 Task: Create a due date automation trigger when advanced on, 2 hours after a card is due add fields without custom field "Resume" set to a number lower or equal to 1 and lower or equal to 10.
Action: Mouse moved to (1045, 319)
Screenshot: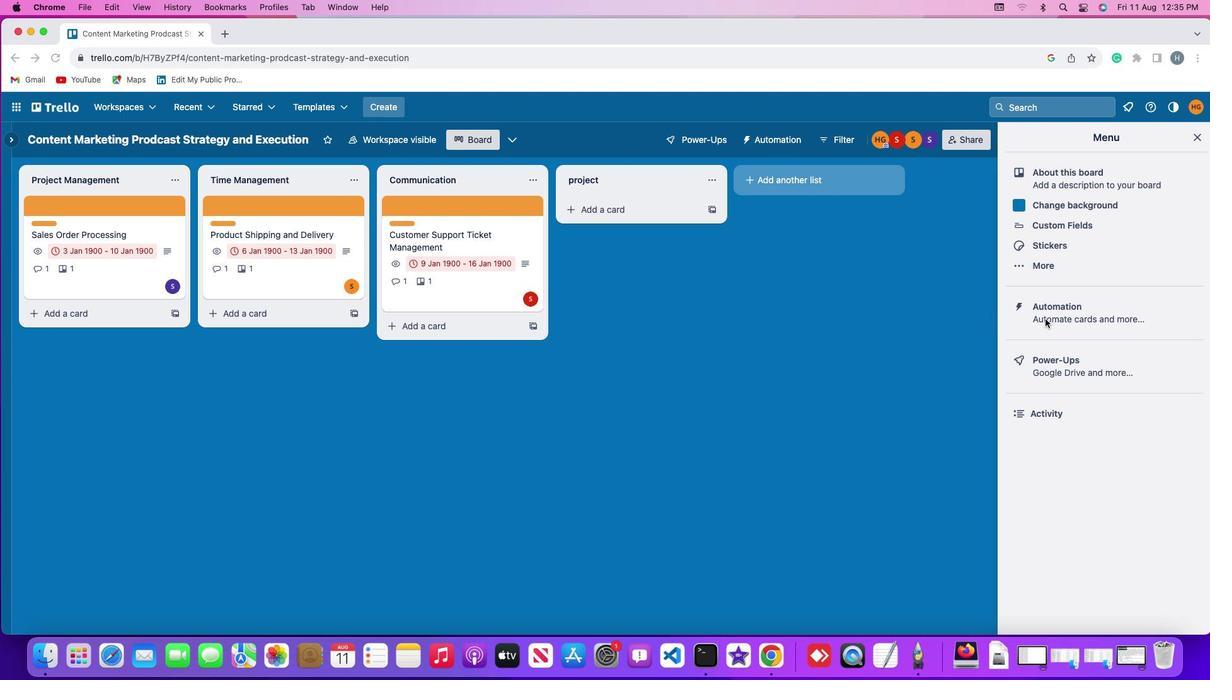 
Action: Mouse pressed left at (1045, 319)
Screenshot: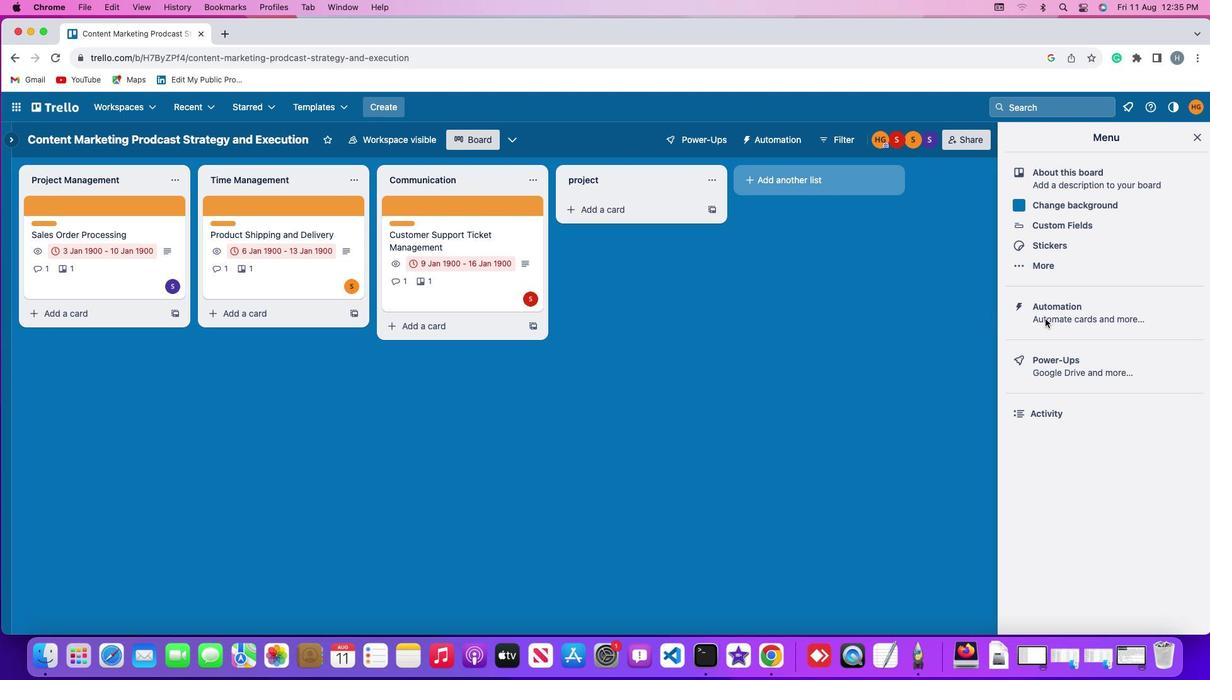 
Action: Mouse pressed left at (1045, 319)
Screenshot: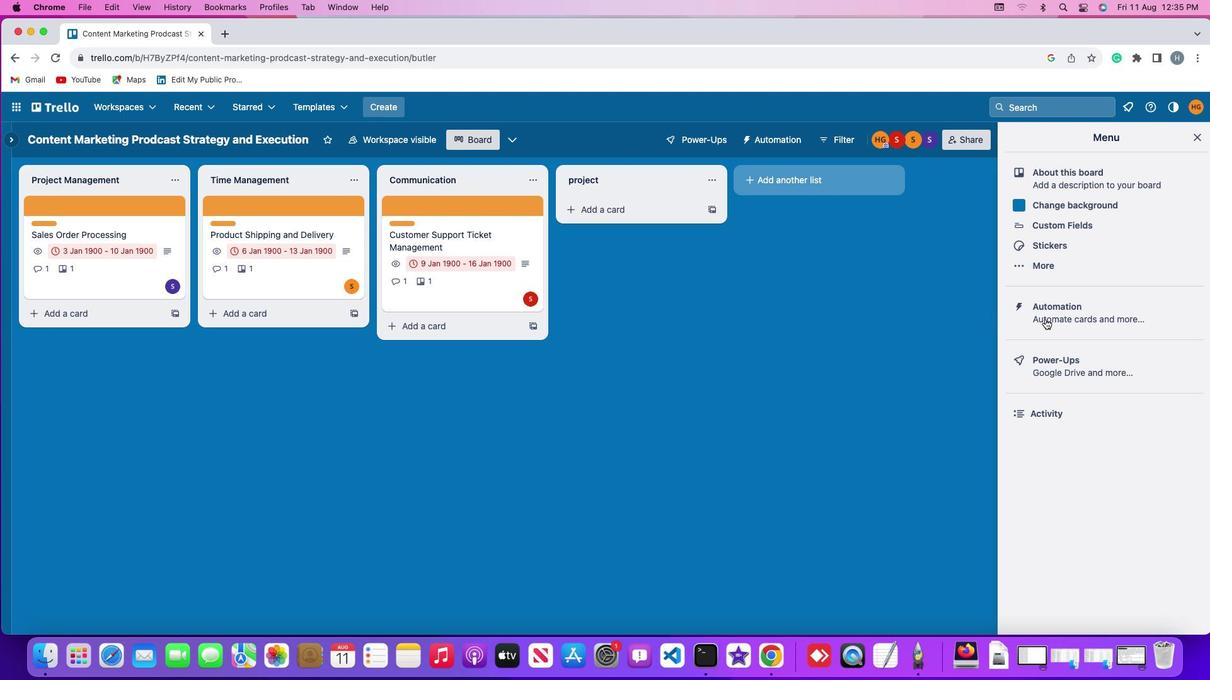 
Action: Mouse moved to (83, 300)
Screenshot: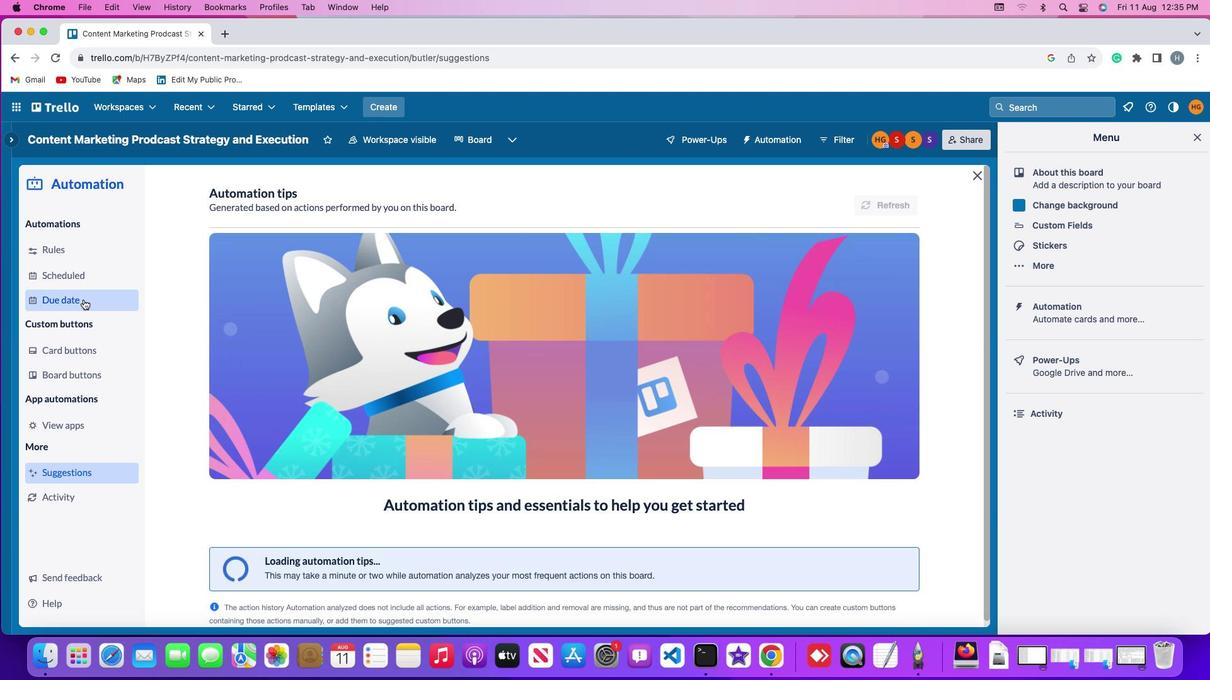 
Action: Mouse pressed left at (83, 300)
Screenshot: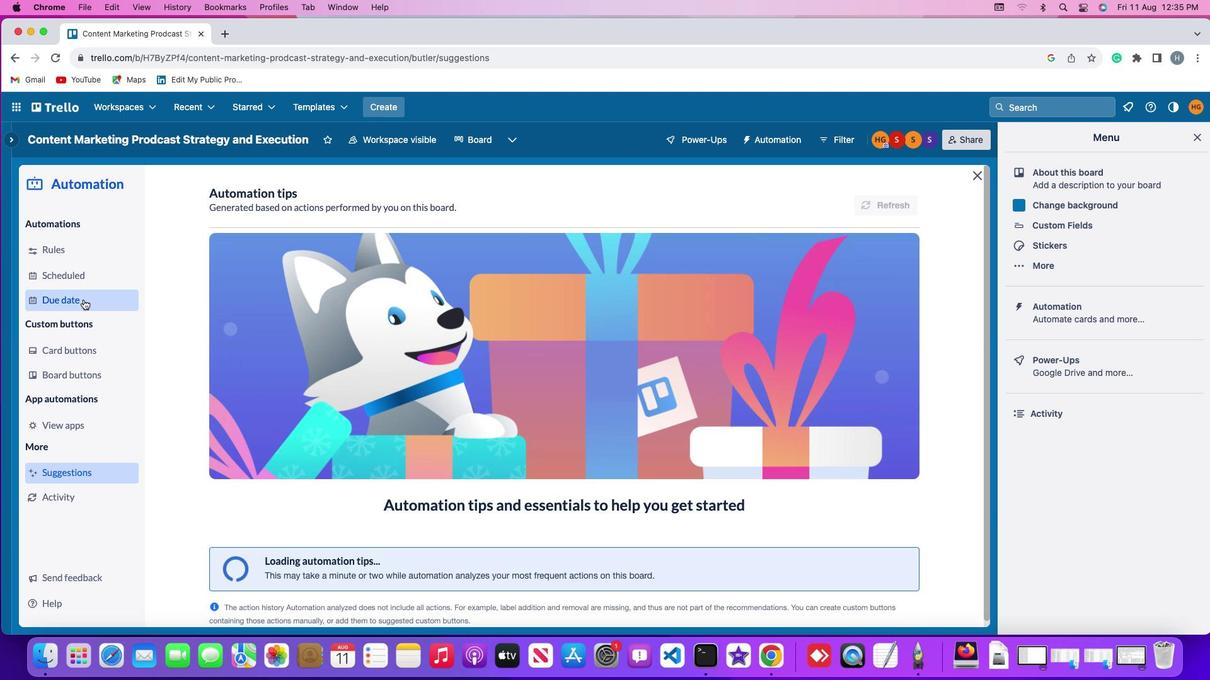 
Action: Mouse moved to (862, 198)
Screenshot: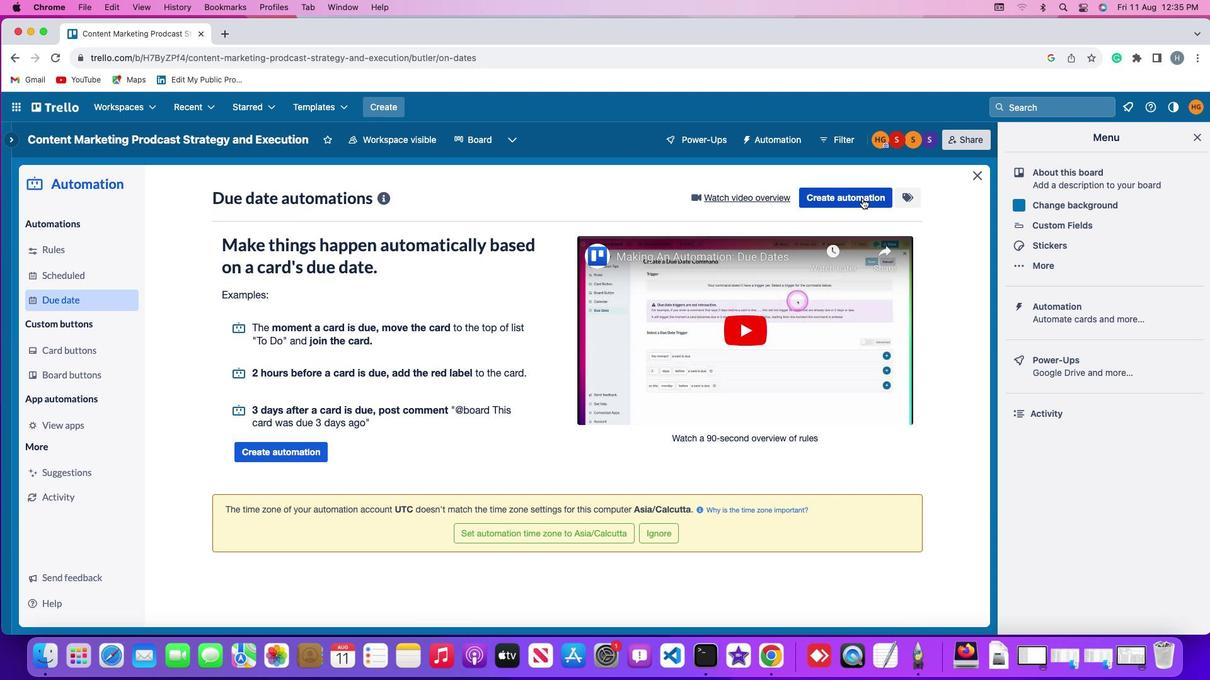 
Action: Mouse pressed left at (862, 198)
Screenshot: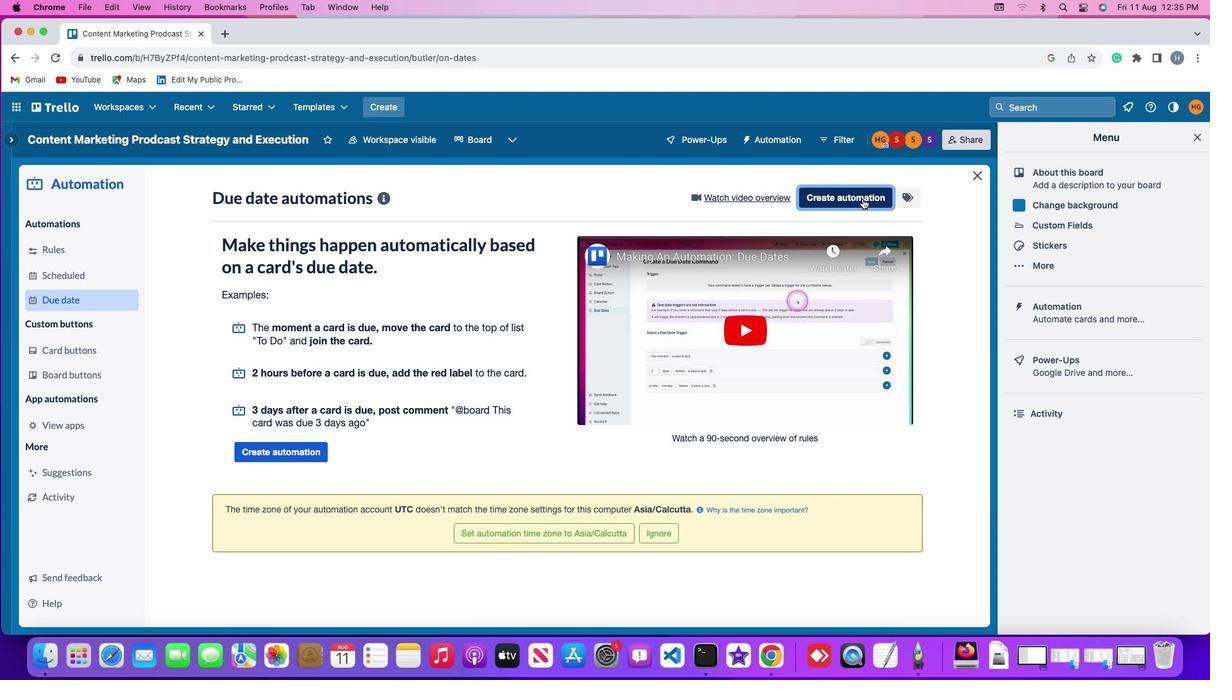 
Action: Mouse moved to (254, 318)
Screenshot: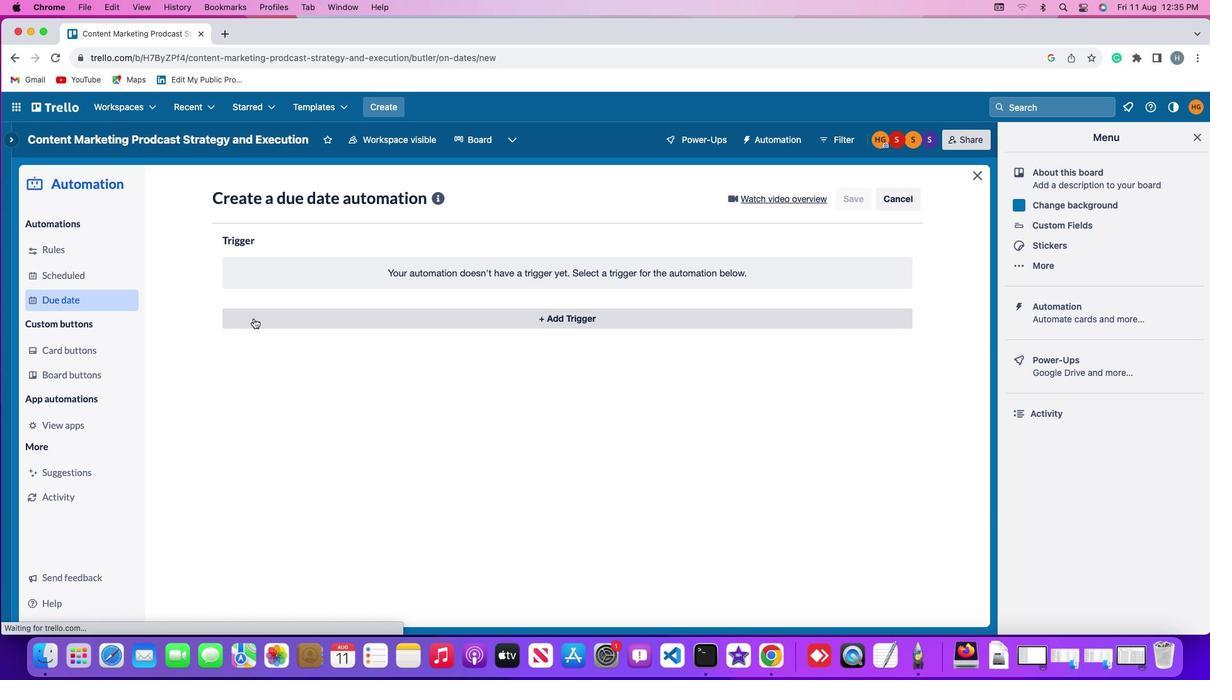
Action: Mouse pressed left at (254, 318)
Screenshot: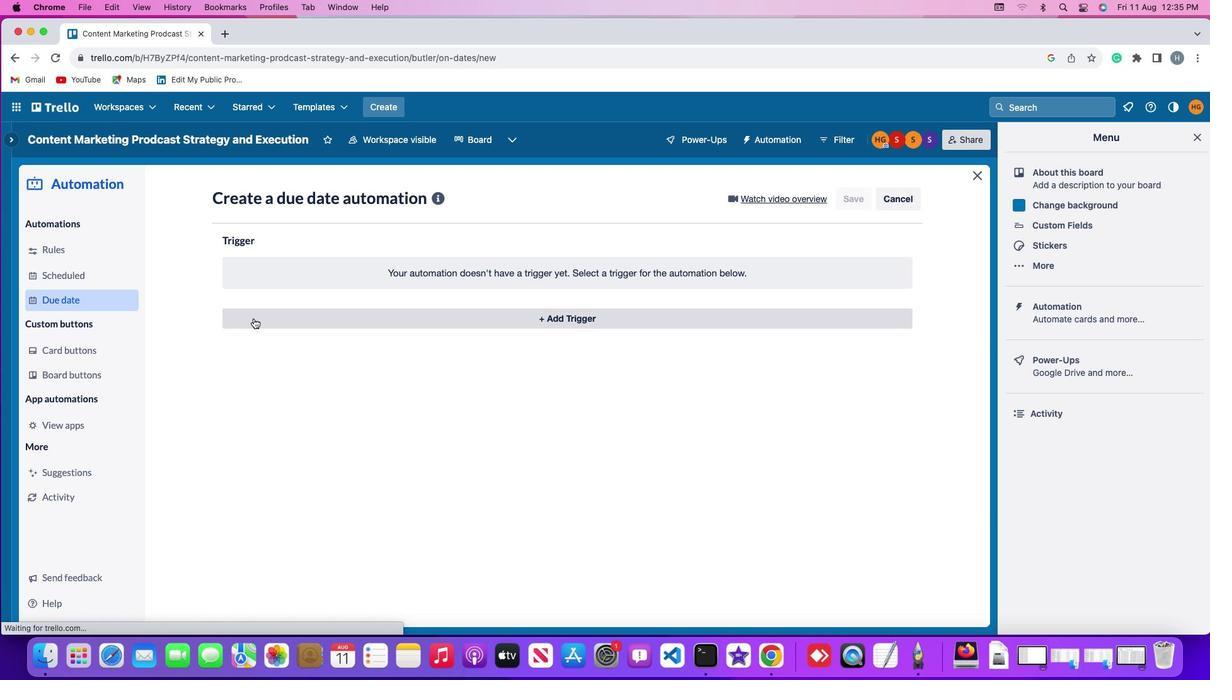 
Action: Mouse moved to (249, 512)
Screenshot: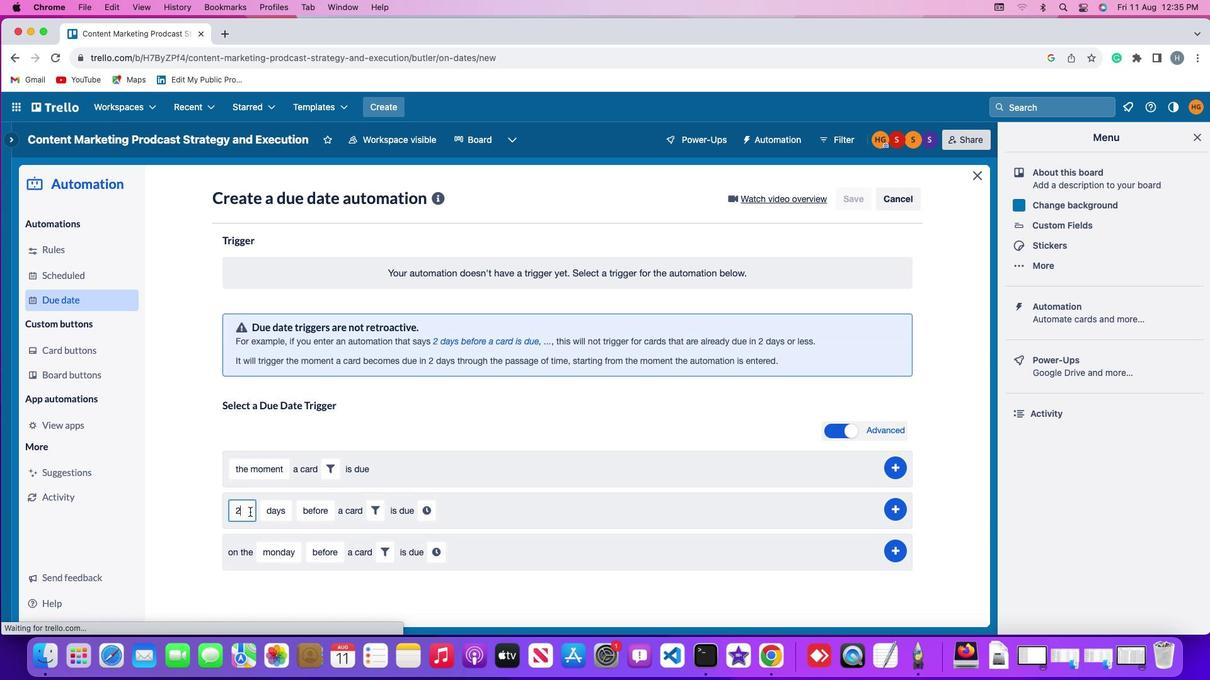 
Action: Mouse pressed left at (249, 512)
Screenshot: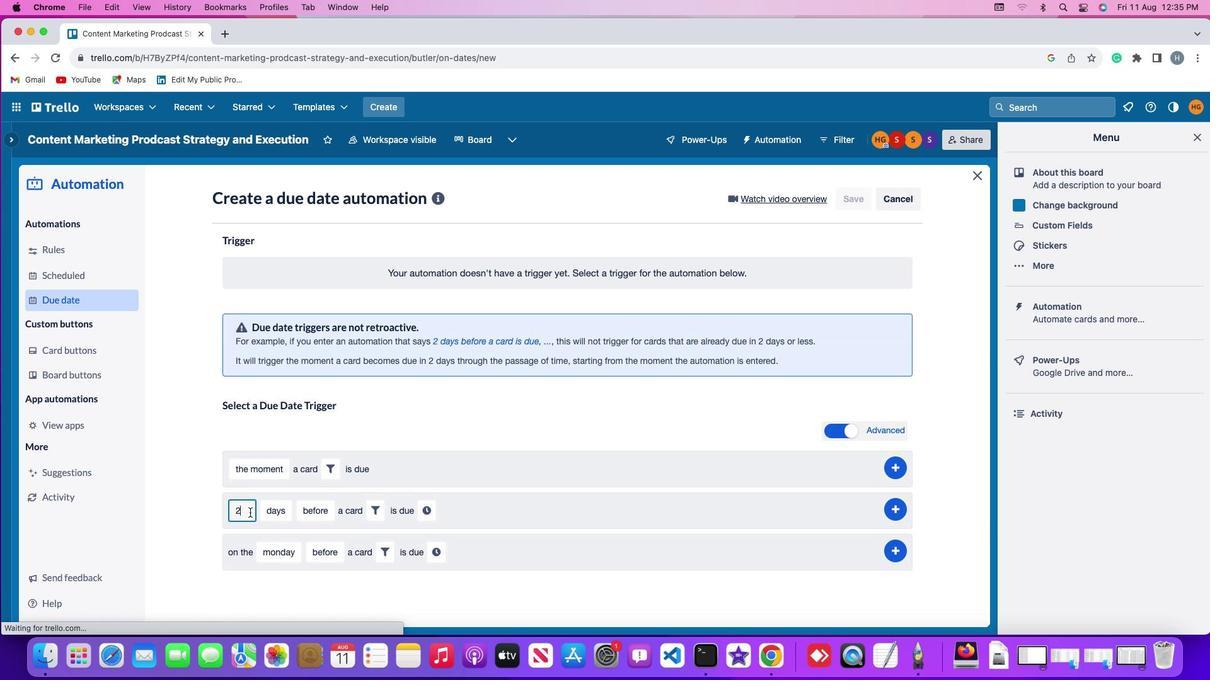 
Action: Mouse moved to (252, 511)
Screenshot: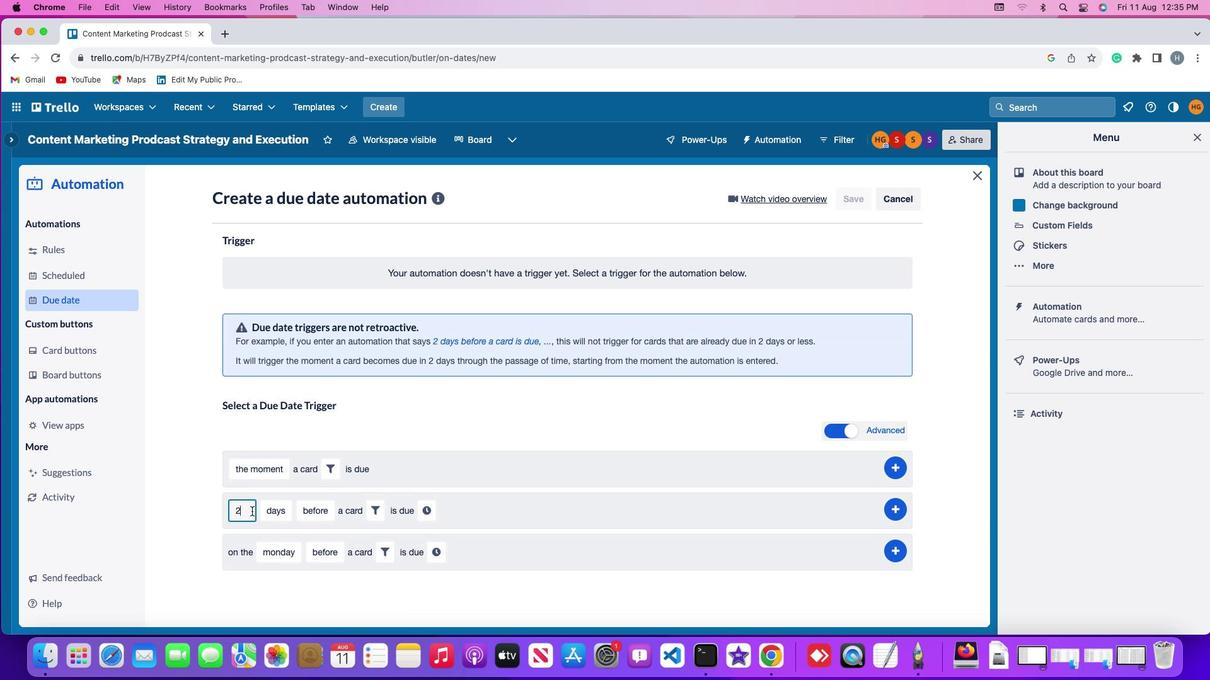 
Action: Key pressed Key.backspace'2'
Screenshot: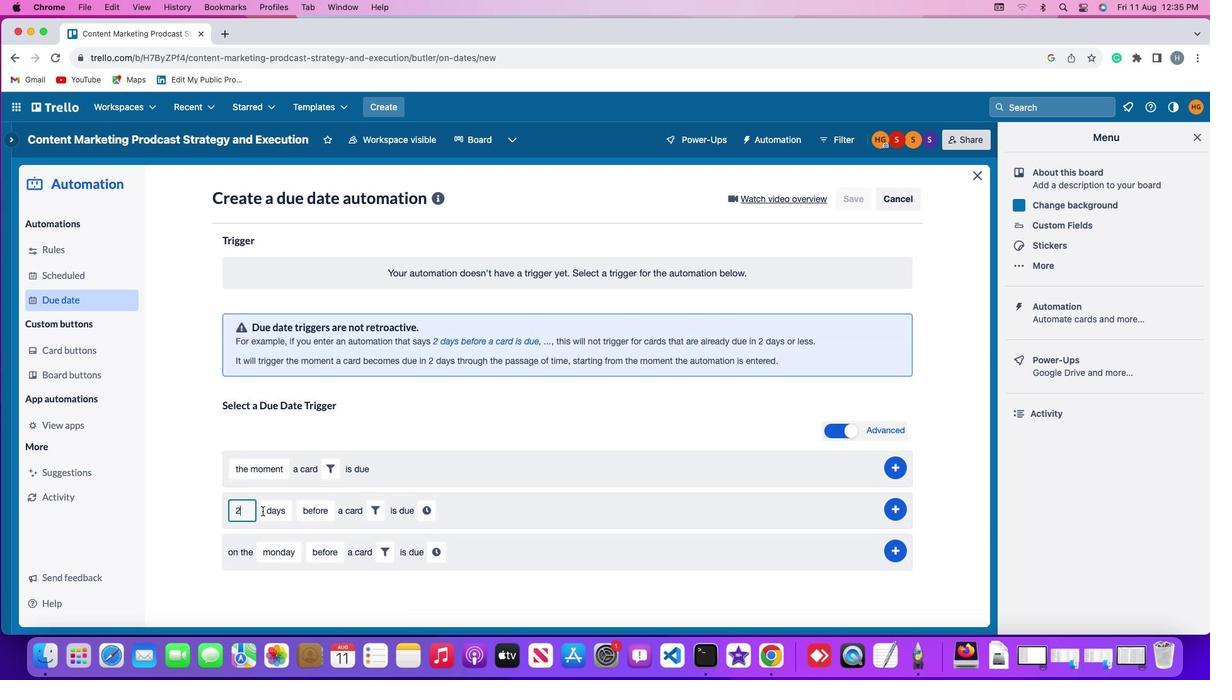 
Action: Mouse moved to (282, 511)
Screenshot: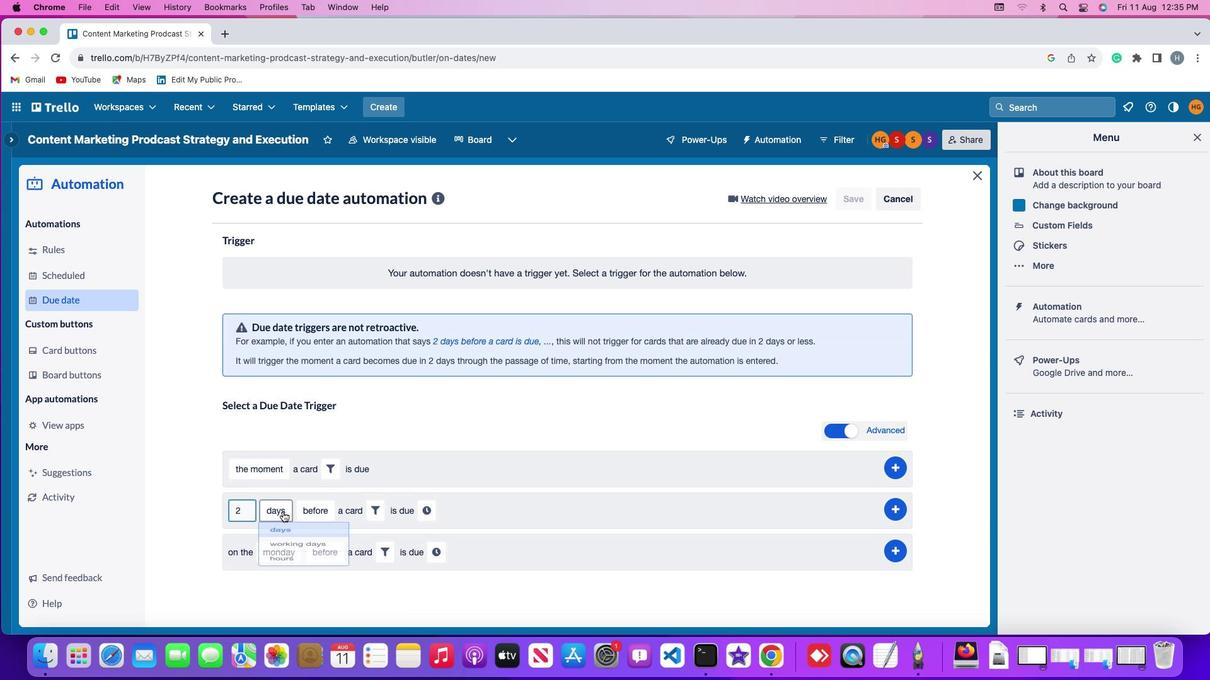 
Action: Mouse pressed left at (282, 511)
Screenshot: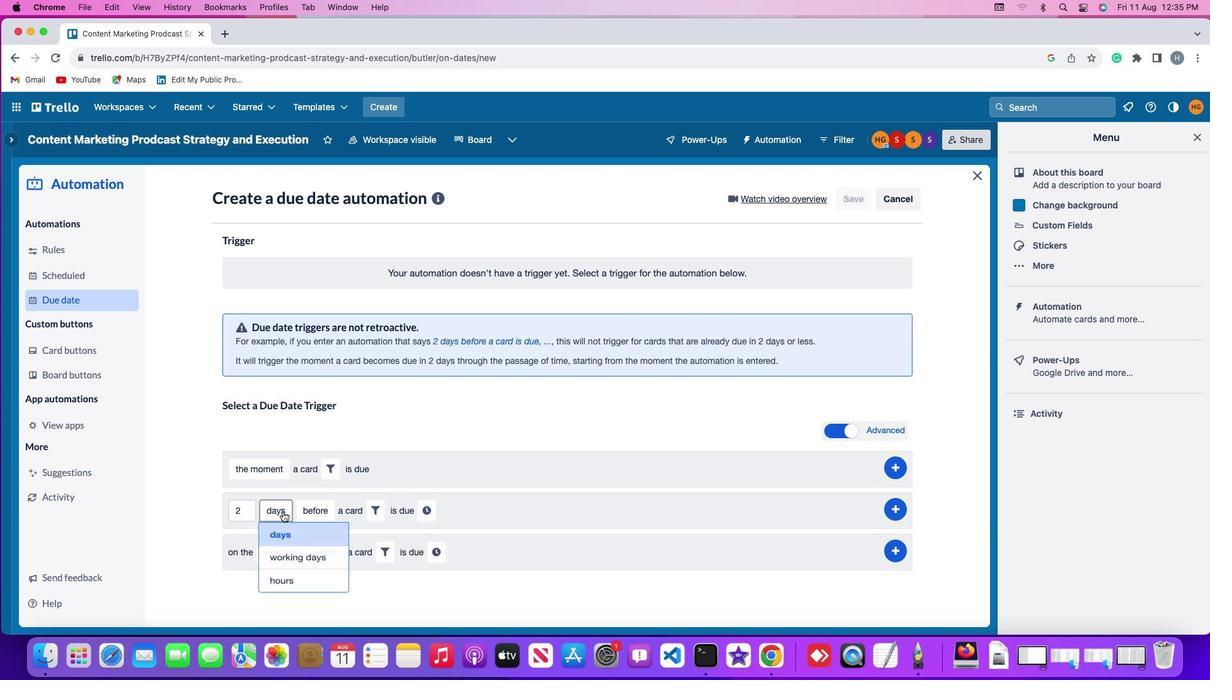 
Action: Mouse moved to (280, 589)
Screenshot: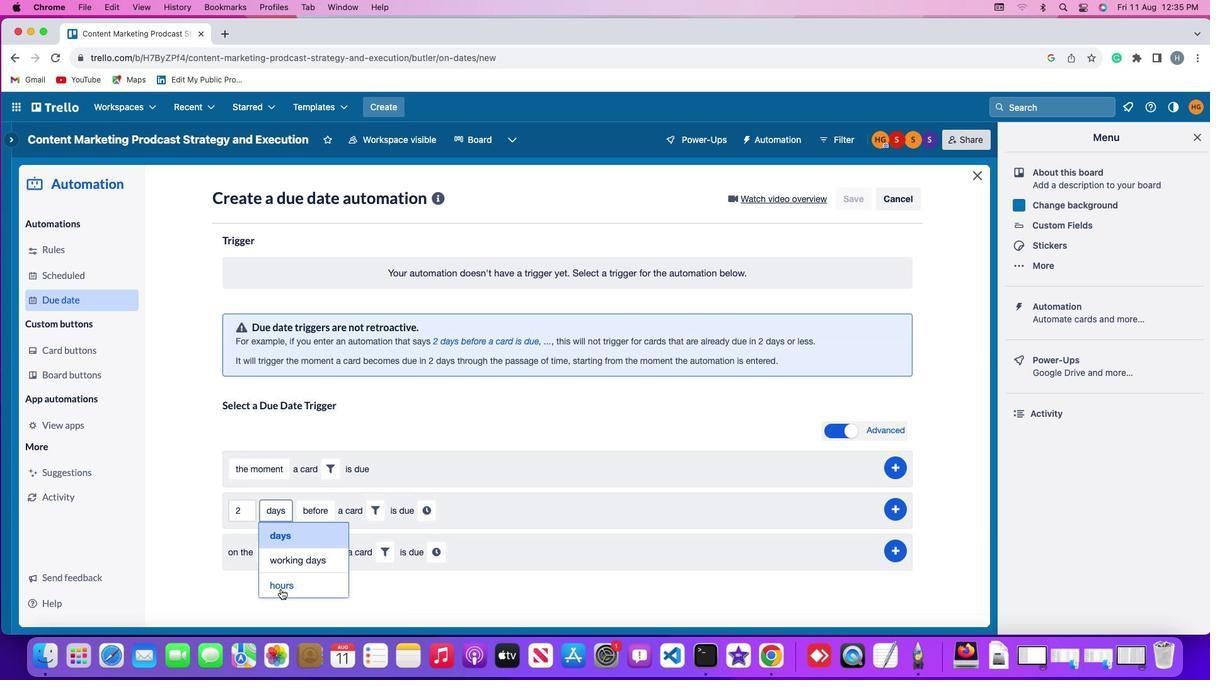 
Action: Mouse pressed left at (280, 589)
Screenshot: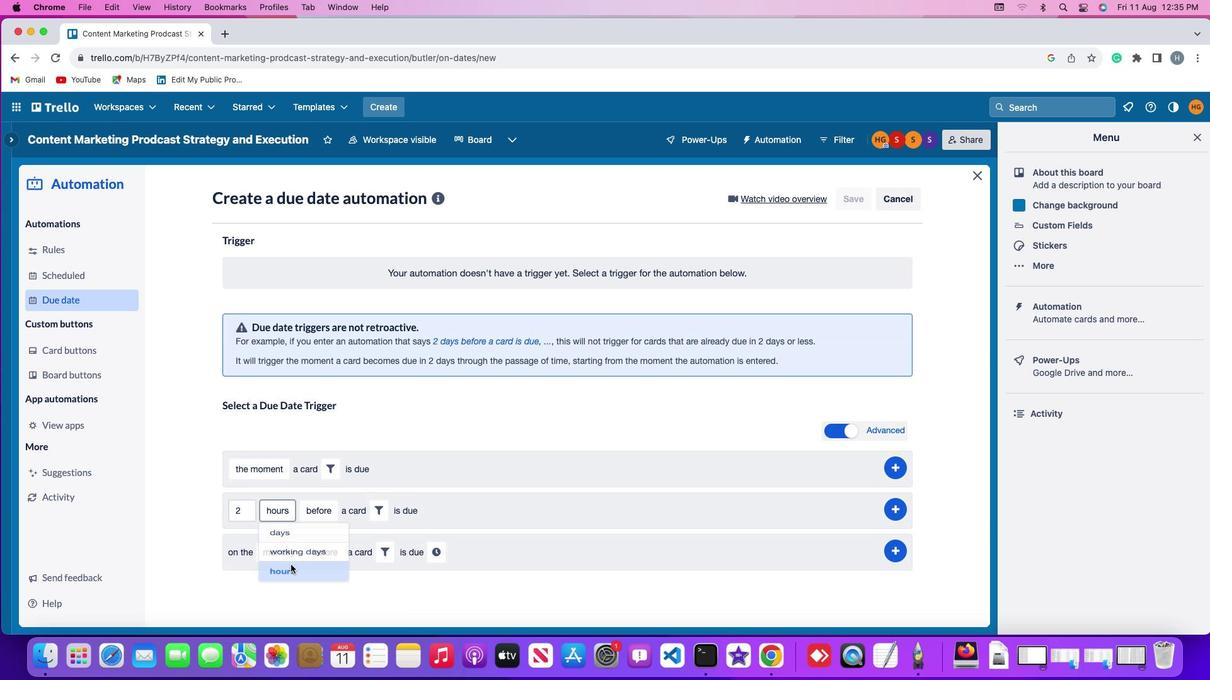 
Action: Mouse moved to (327, 502)
Screenshot: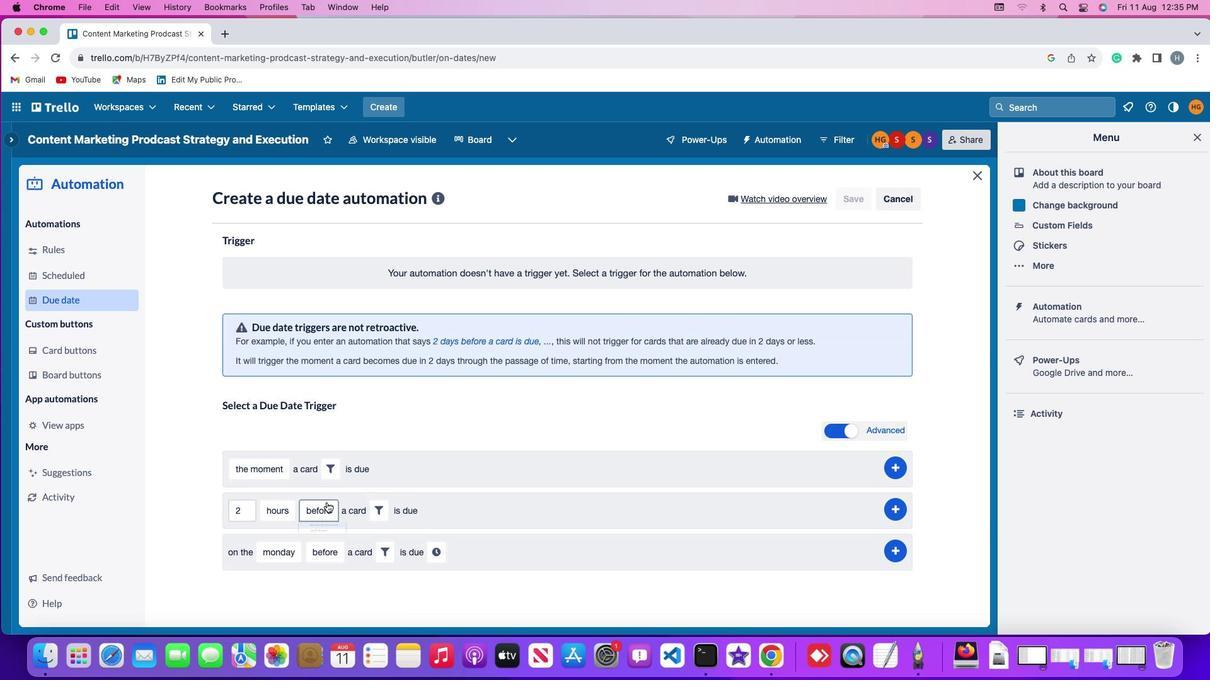
Action: Mouse pressed left at (327, 502)
Screenshot: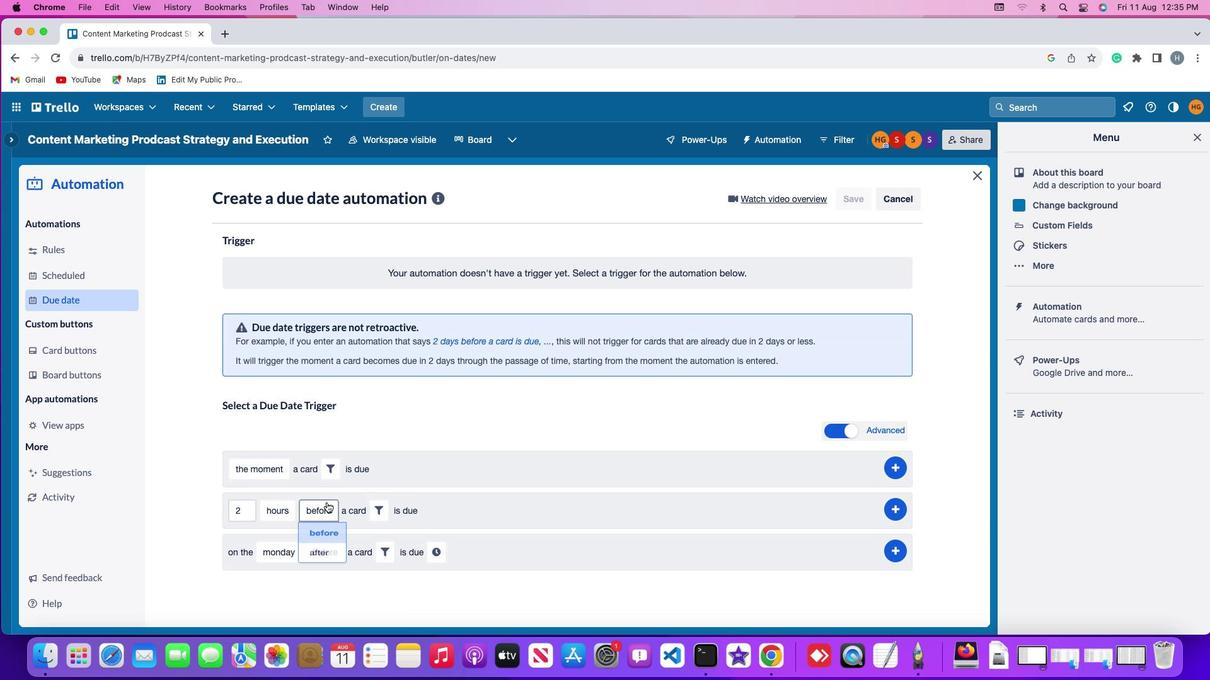 
Action: Mouse moved to (323, 567)
Screenshot: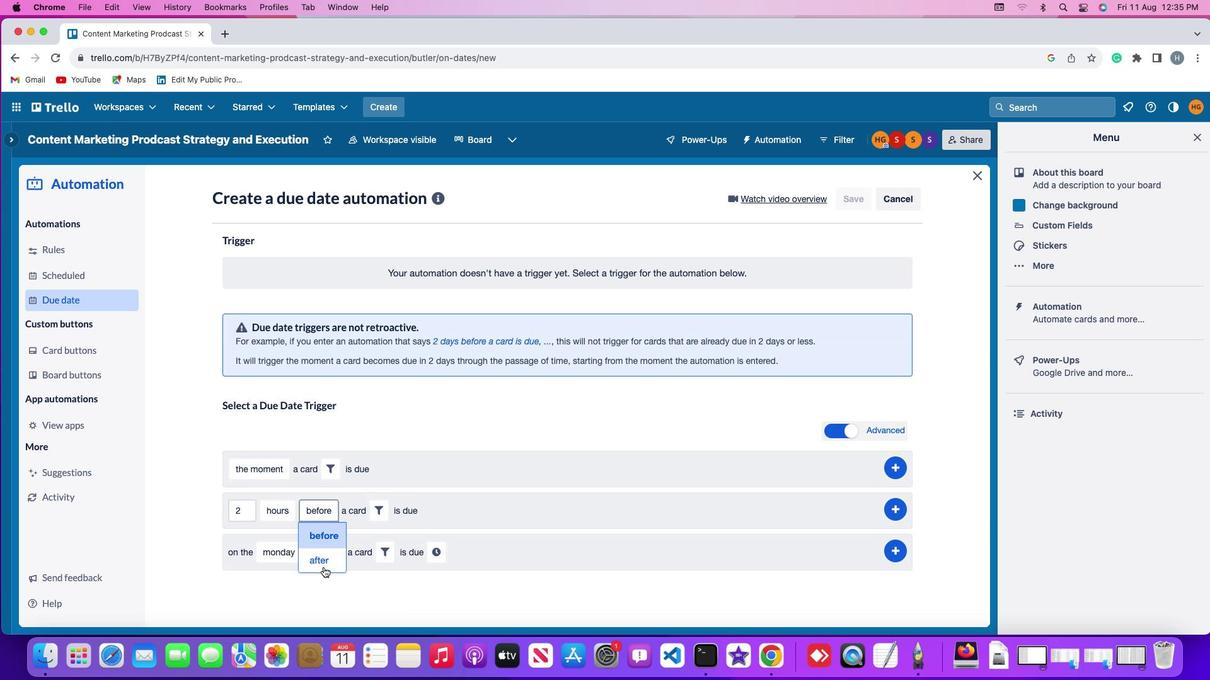 
Action: Mouse pressed left at (323, 567)
Screenshot: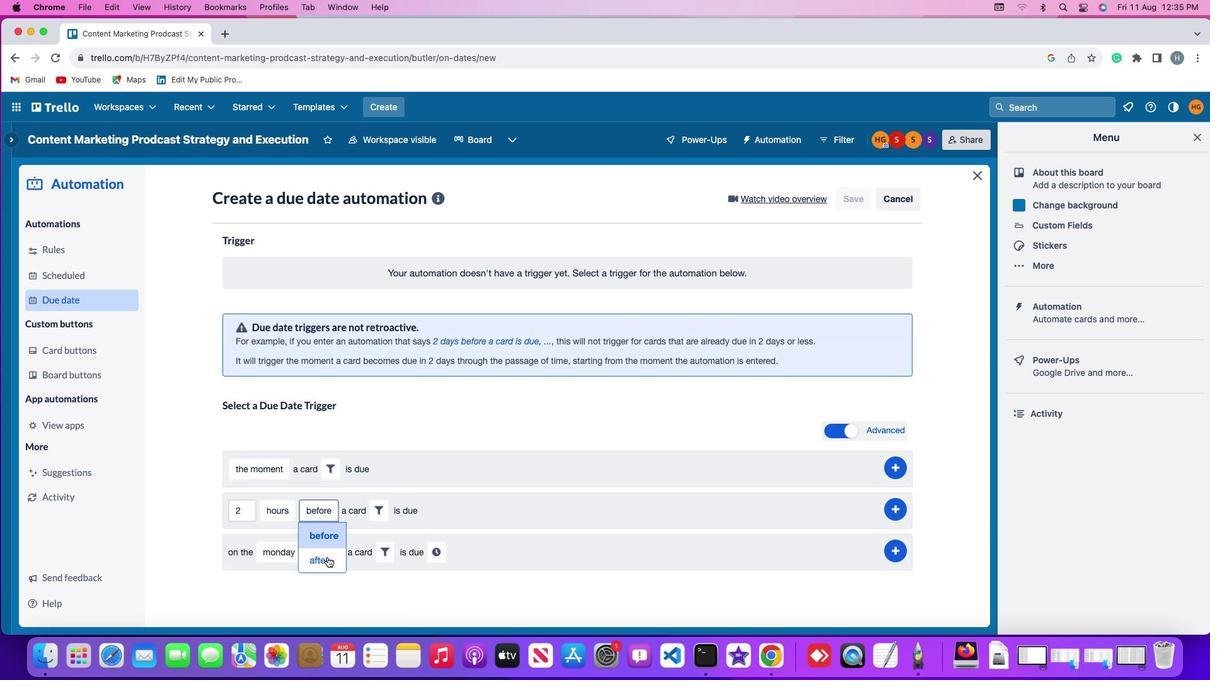 
Action: Mouse moved to (376, 510)
Screenshot: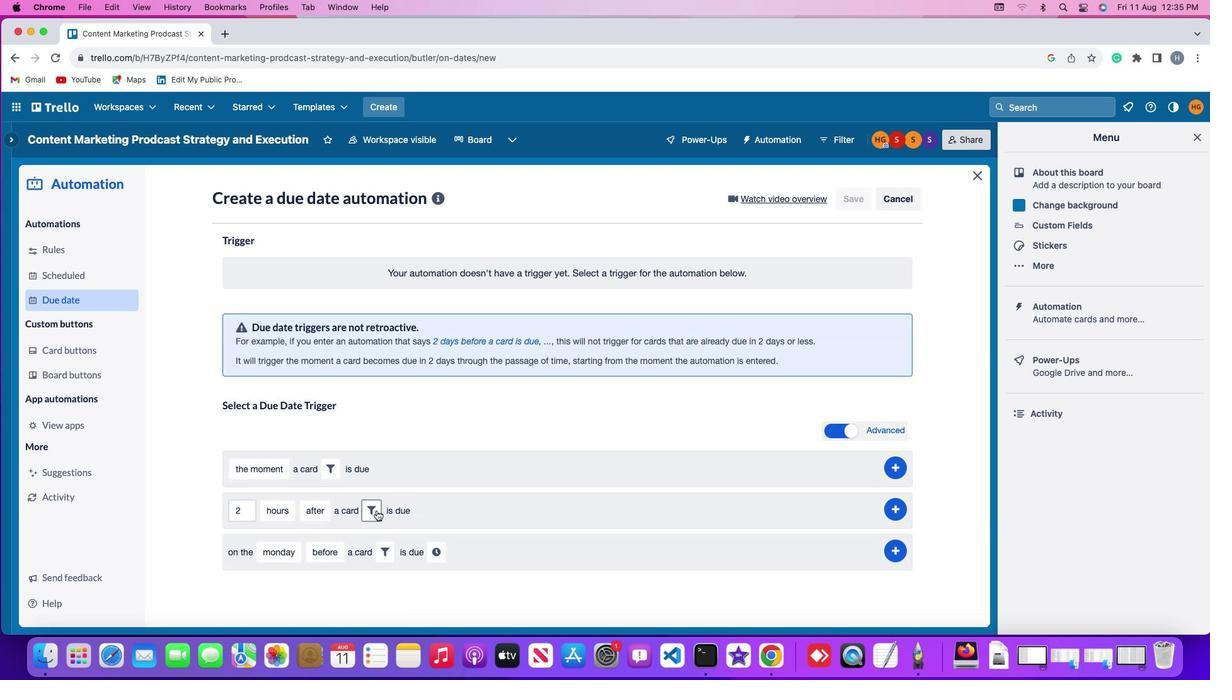 
Action: Mouse pressed left at (376, 510)
Screenshot: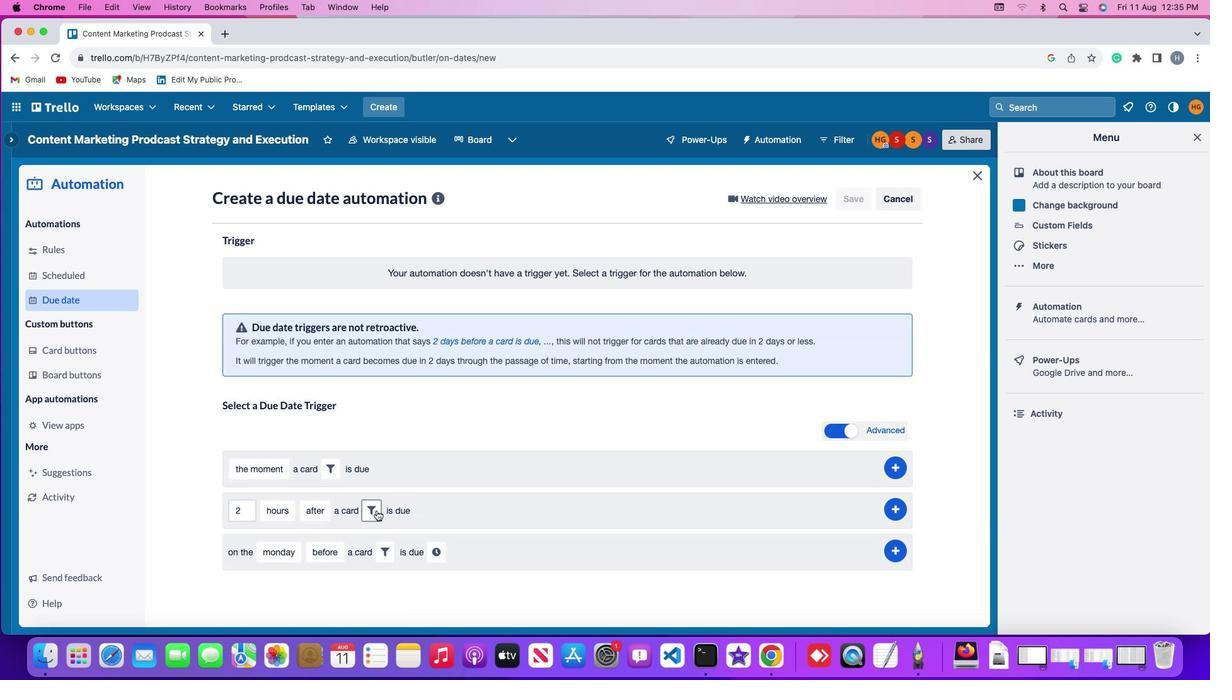 
Action: Mouse moved to (585, 555)
Screenshot: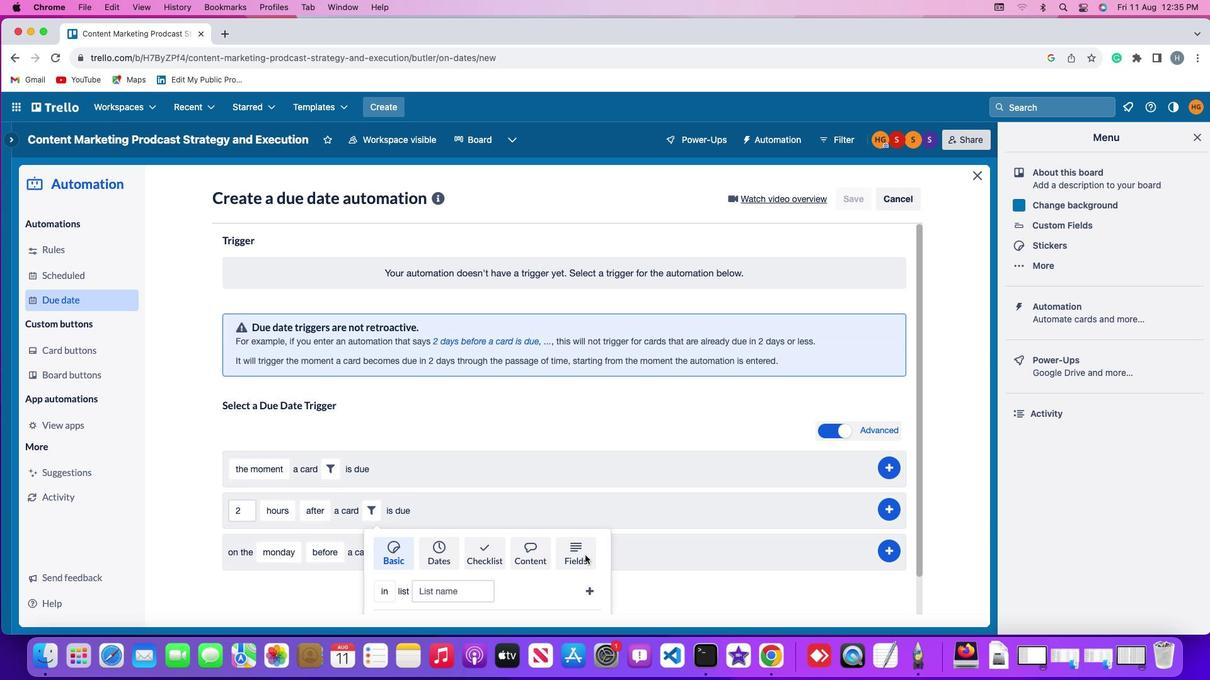 
Action: Mouse pressed left at (585, 555)
Screenshot: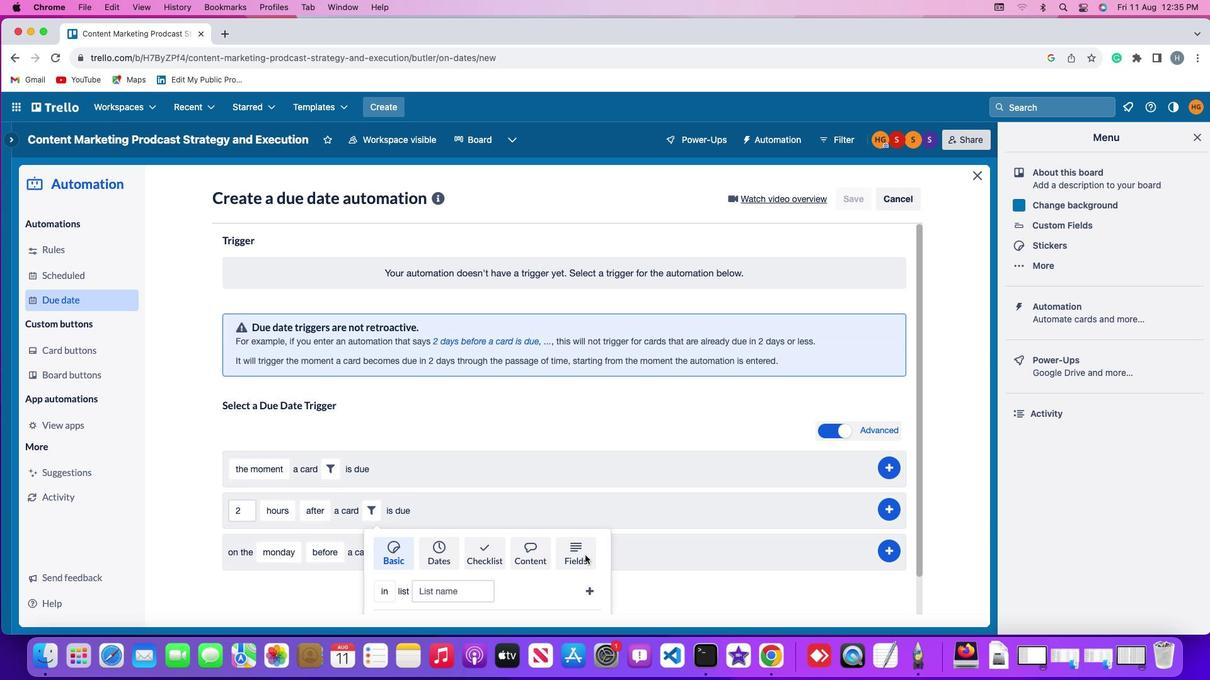 
Action: Mouse moved to (333, 577)
Screenshot: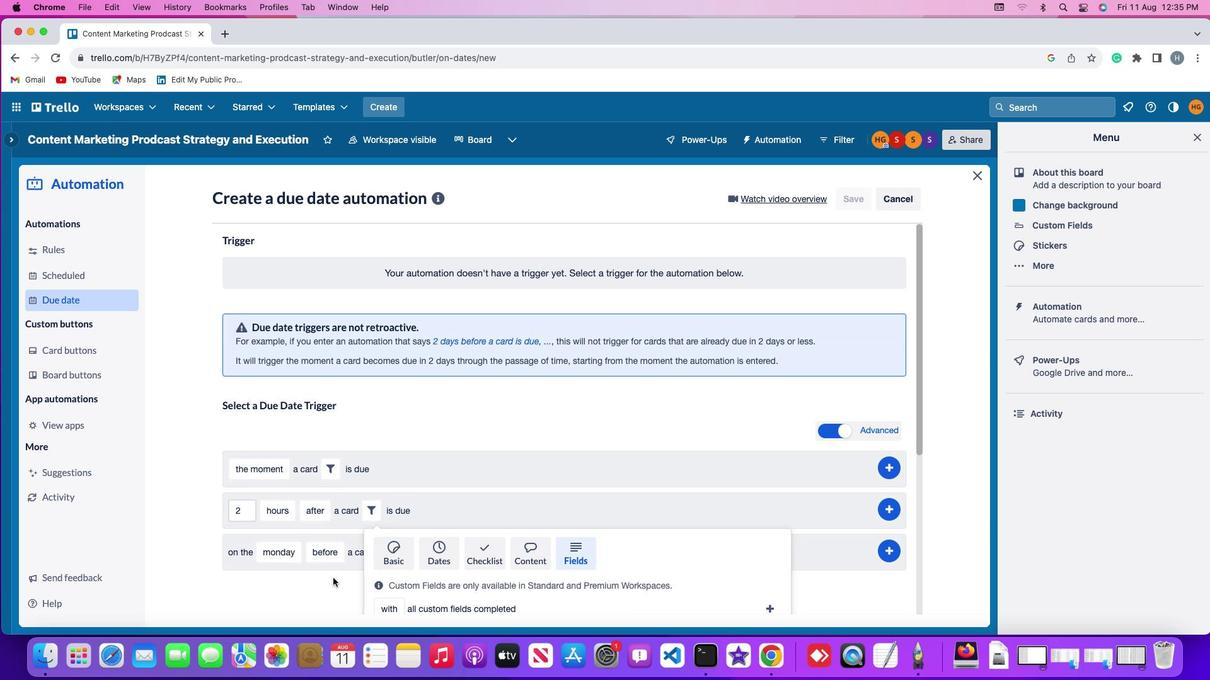 
Action: Mouse scrolled (333, 577) with delta (0, 0)
Screenshot: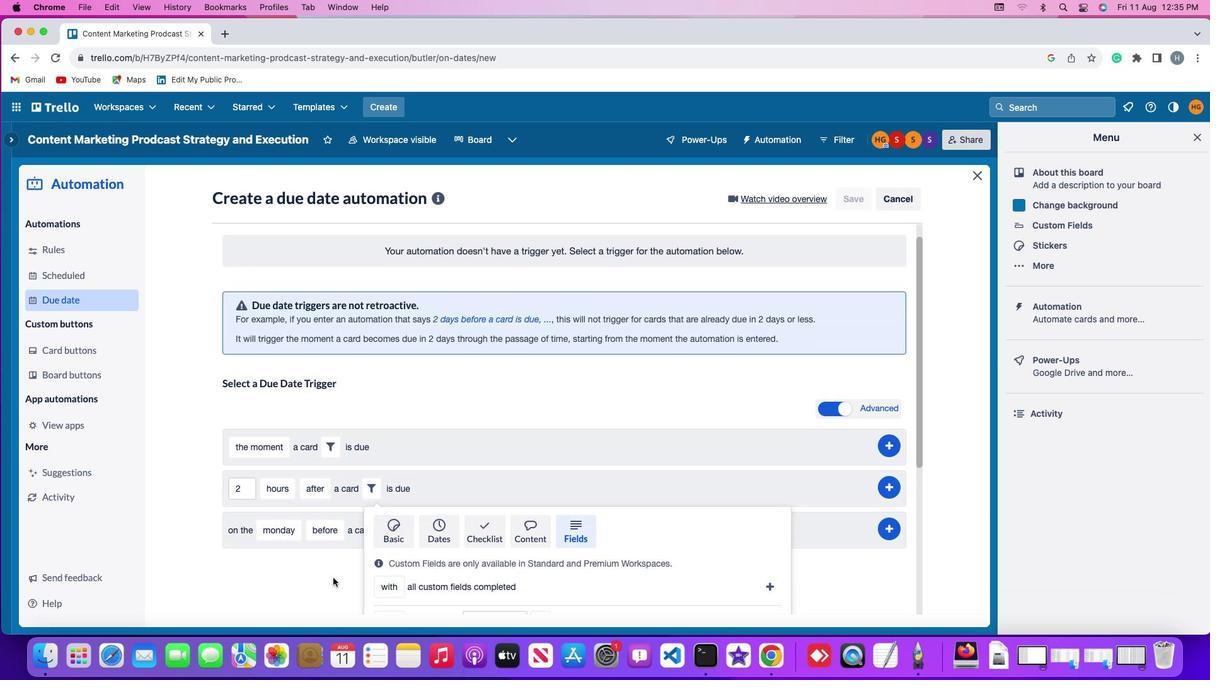 
Action: Mouse scrolled (333, 577) with delta (0, 0)
Screenshot: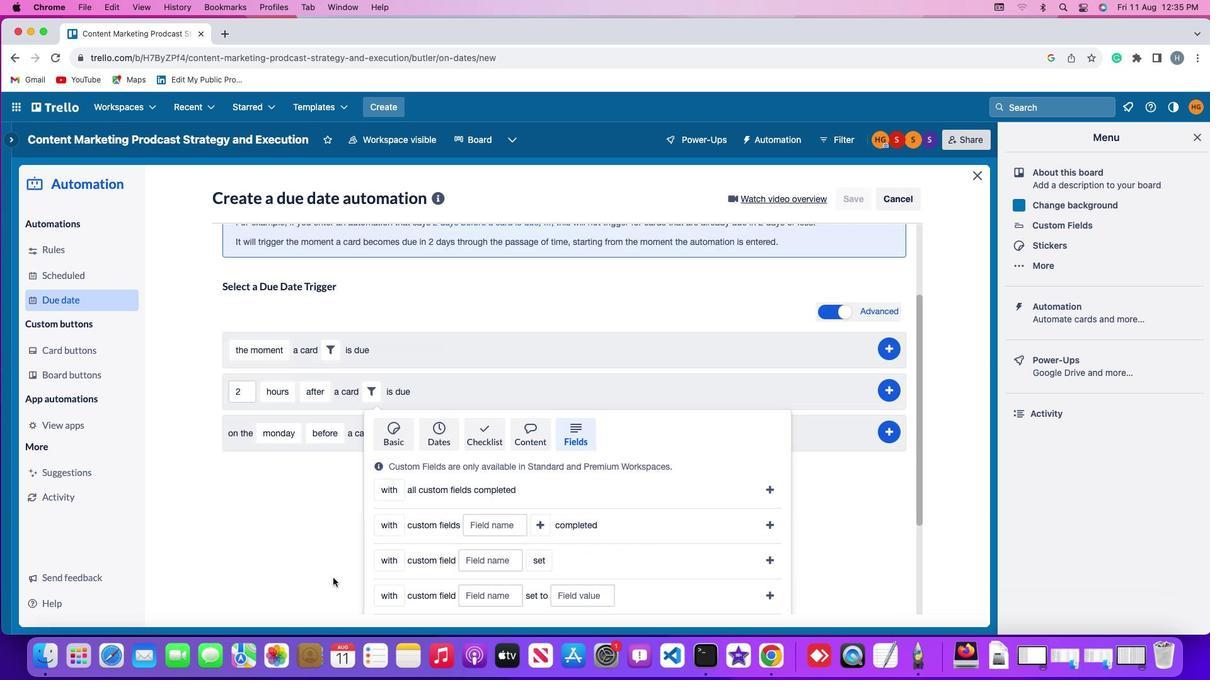 
Action: Mouse scrolled (333, 577) with delta (0, -1)
Screenshot: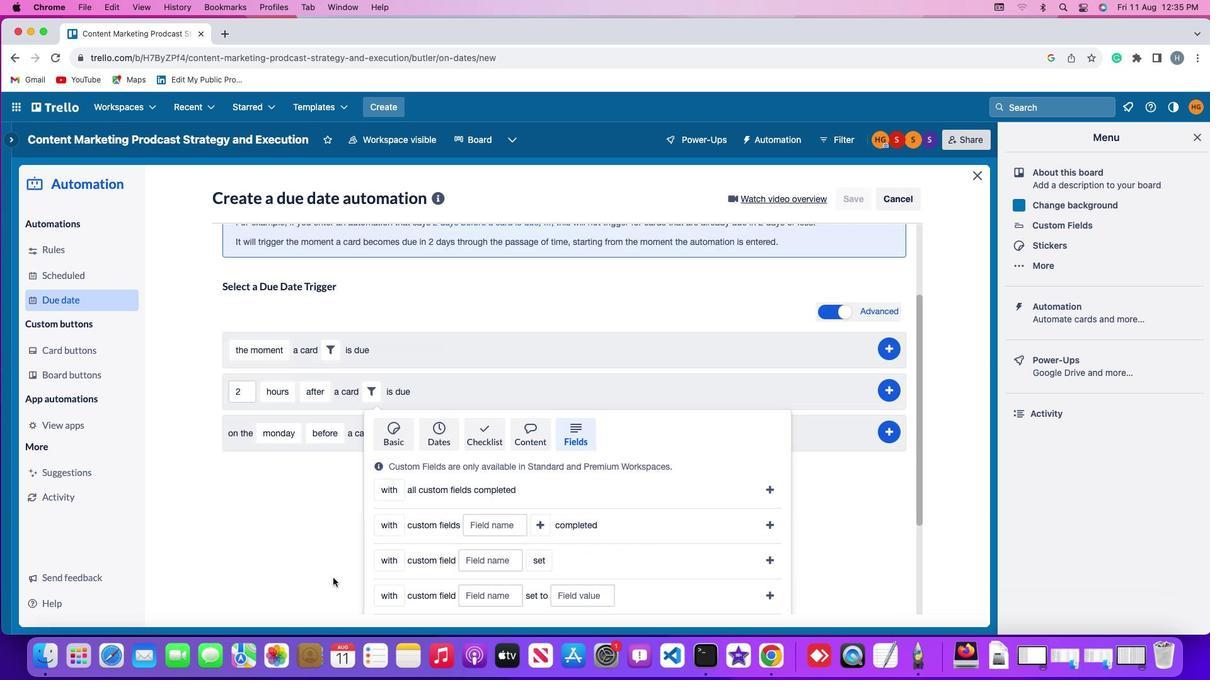 
Action: Mouse scrolled (333, 577) with delta (0, -3)
Screenshot: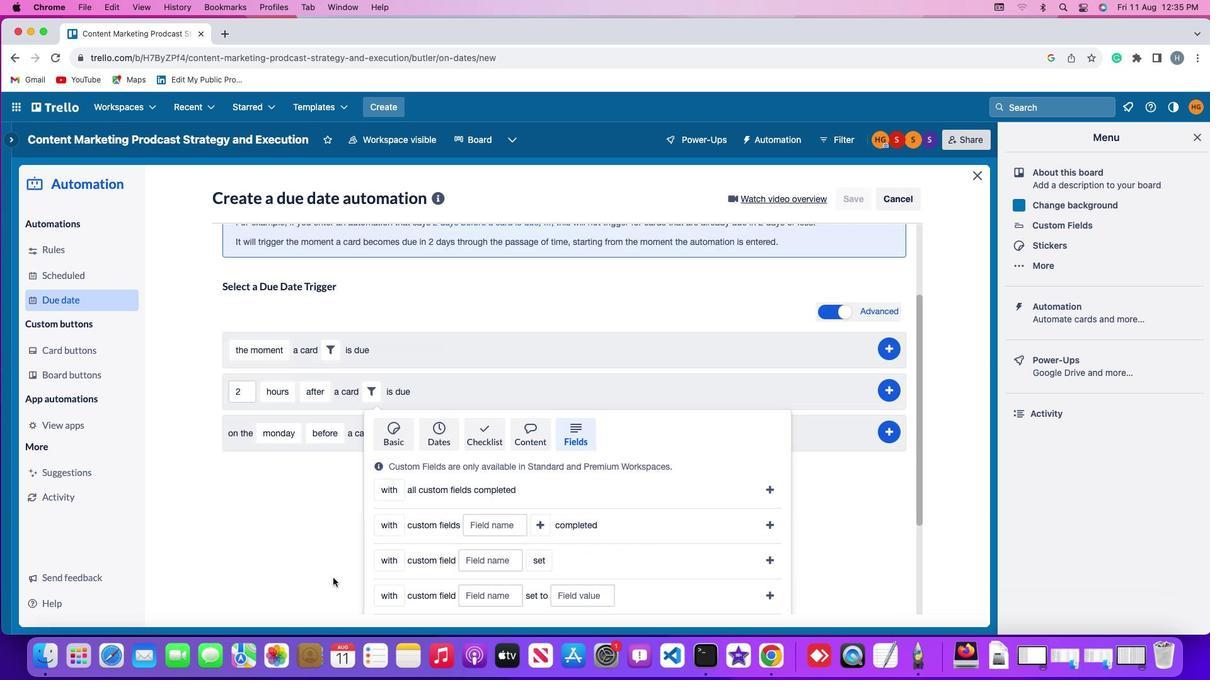 
Action: Mouse scrolled (333, 577) with delta (0, -3)
Screenshot: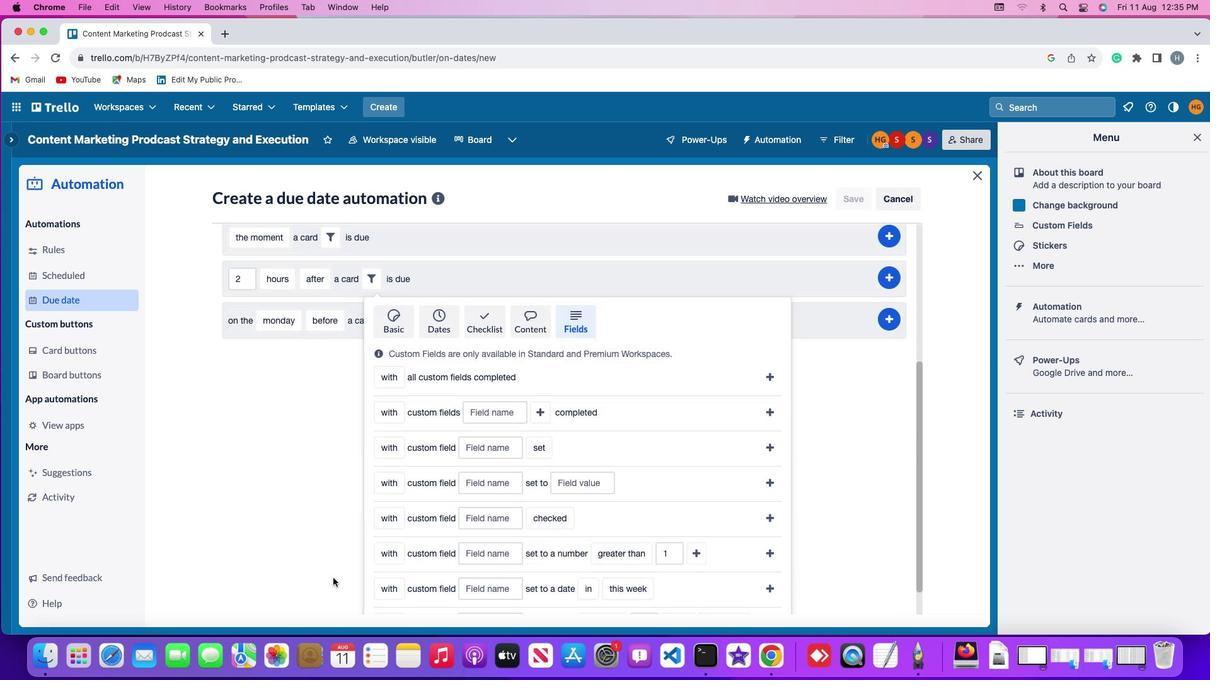 
Action: Mouse scrolled (333, 577) with delta (0, -3)
Screenshot: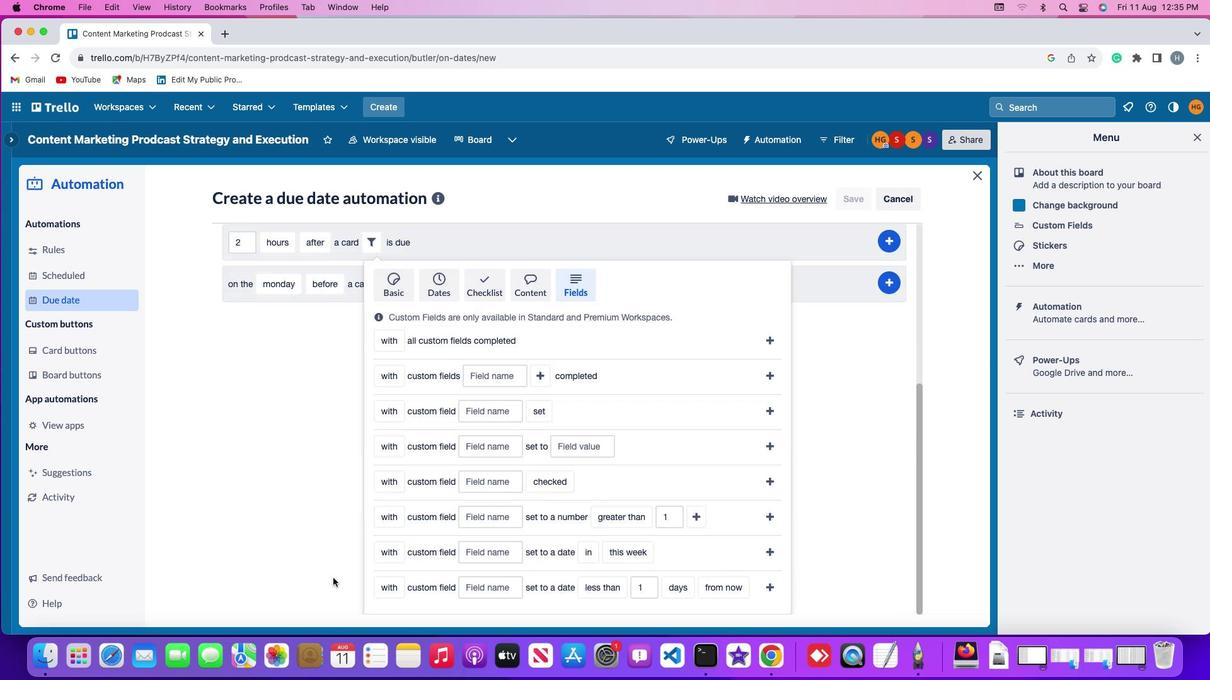 
Action: Mouse scrolled (333, 577) with delta (0, 0)
Screenshot: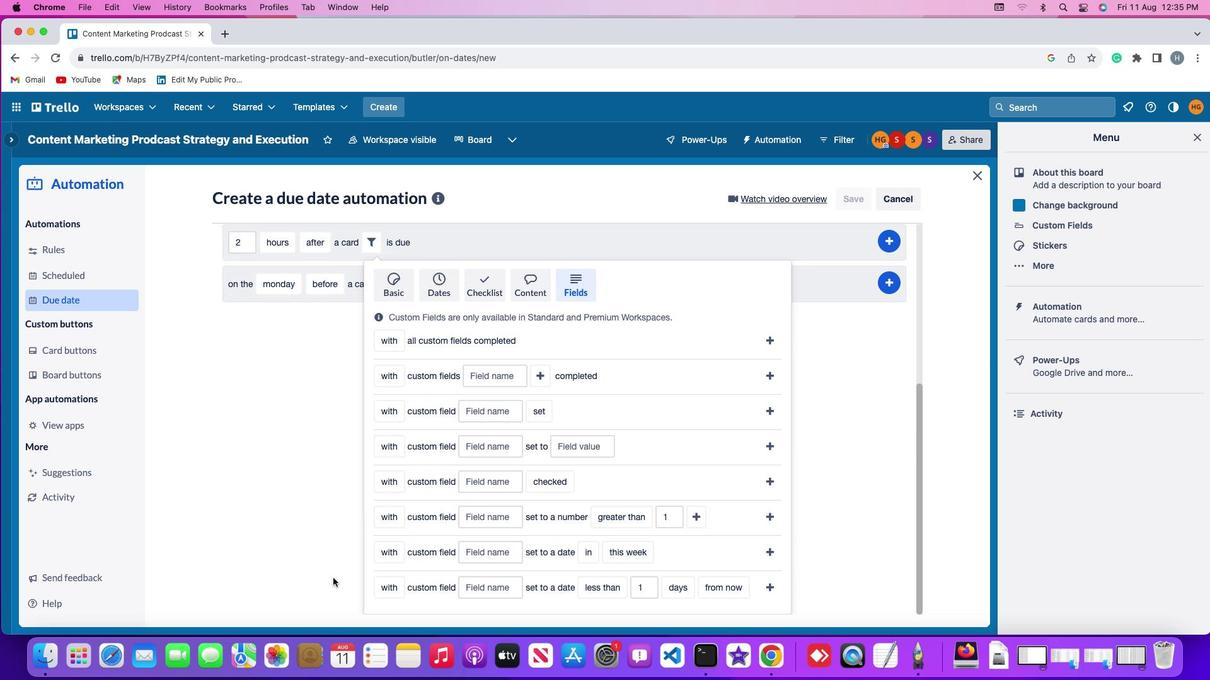 
Action: Mouse scrolled (333, 577) with delta (0, 0)
Screenshot: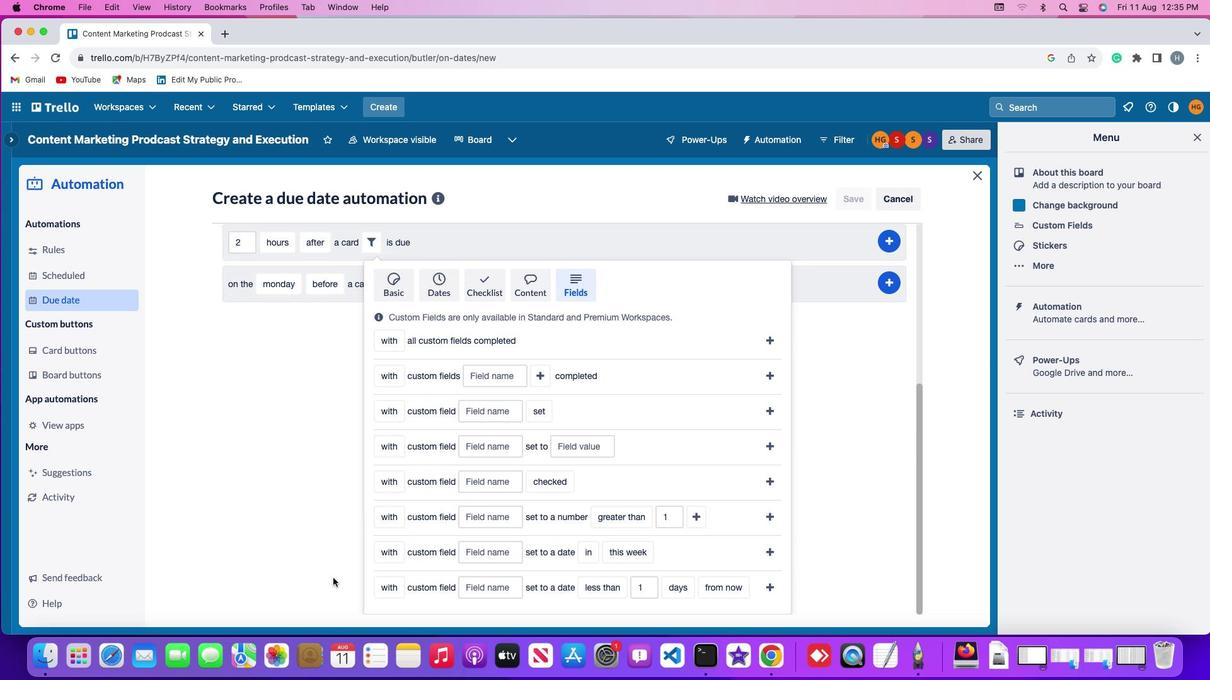 
Action: Mouse scrolled (333, 577) with delta (0, -1)
Screenshot: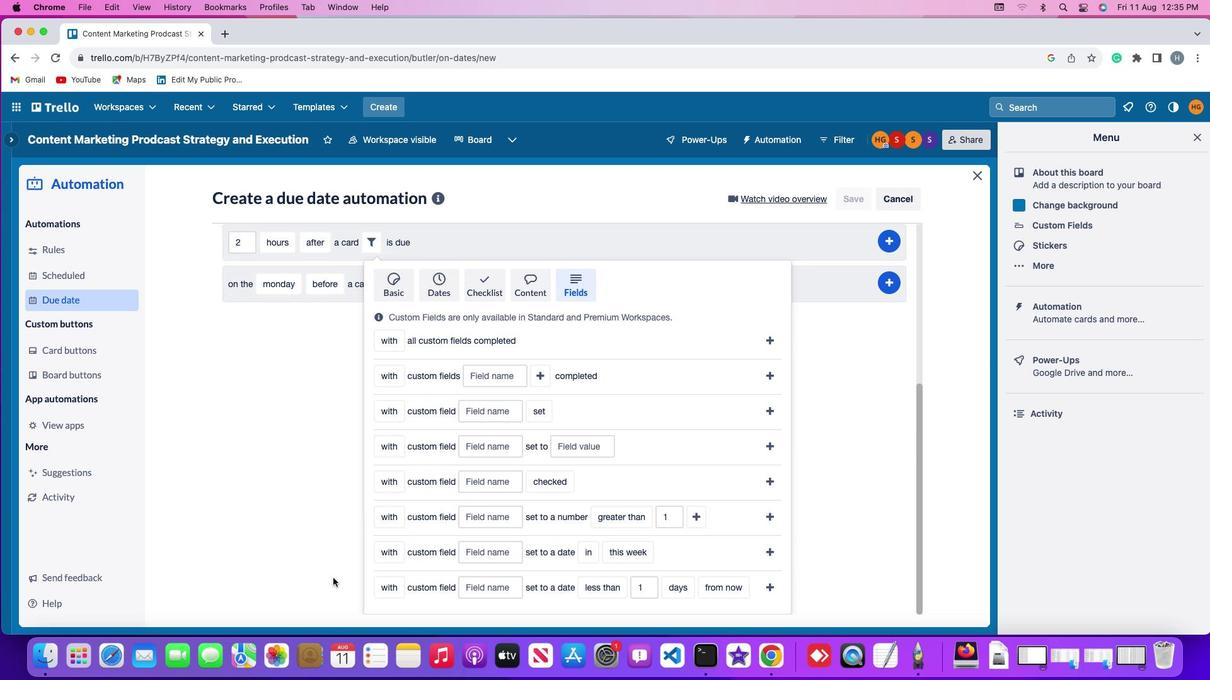 
Action: Mouse scrolled (333, 577) with delta (0, -3)
Screenshot: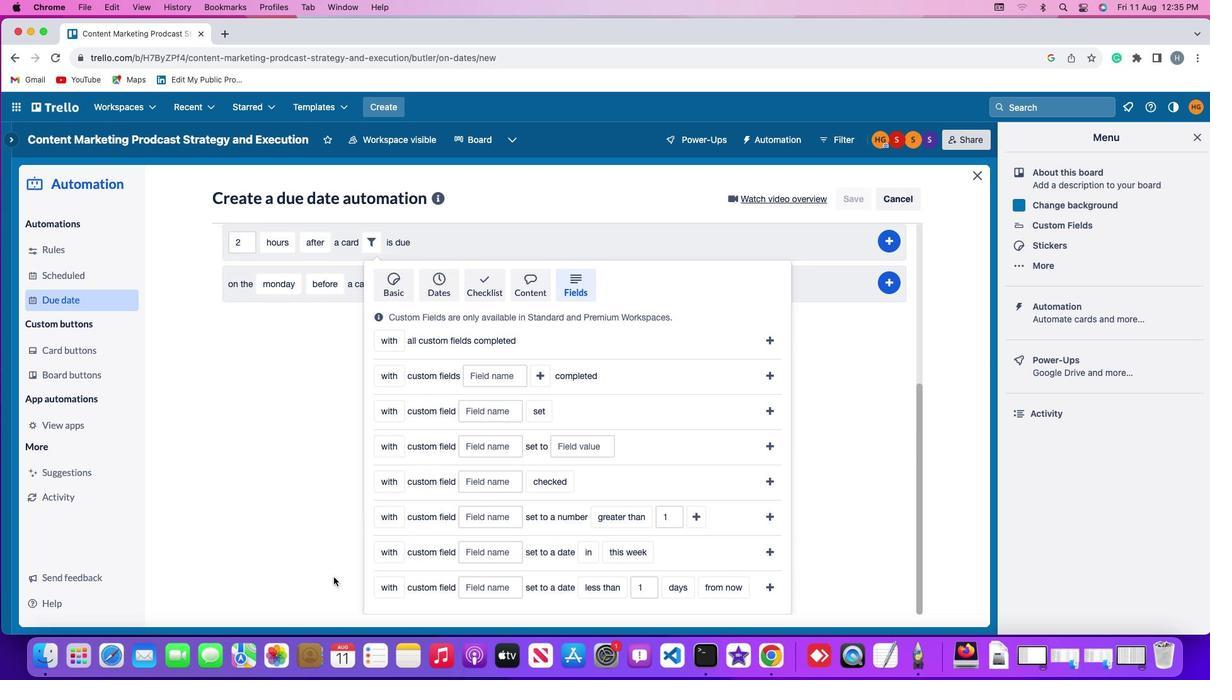 
Action: Mouse moved to (398, 513)
Screenshot: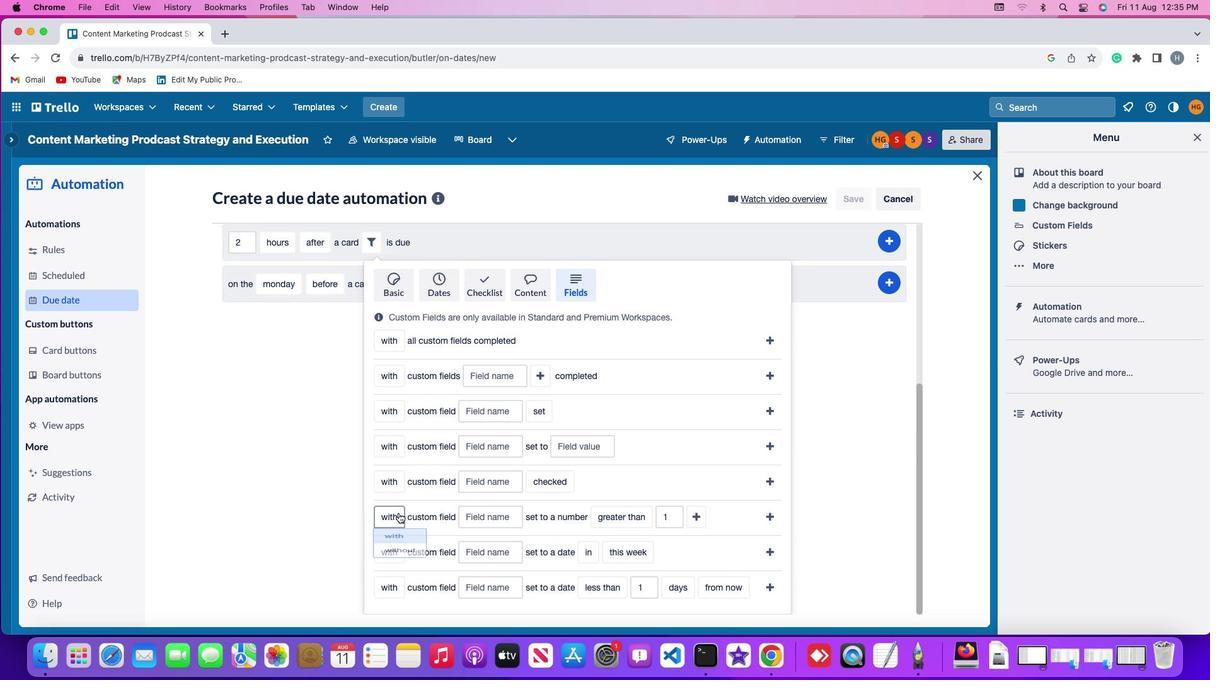 
Action: Mouse pressed left at (398, 513)
Screenshot: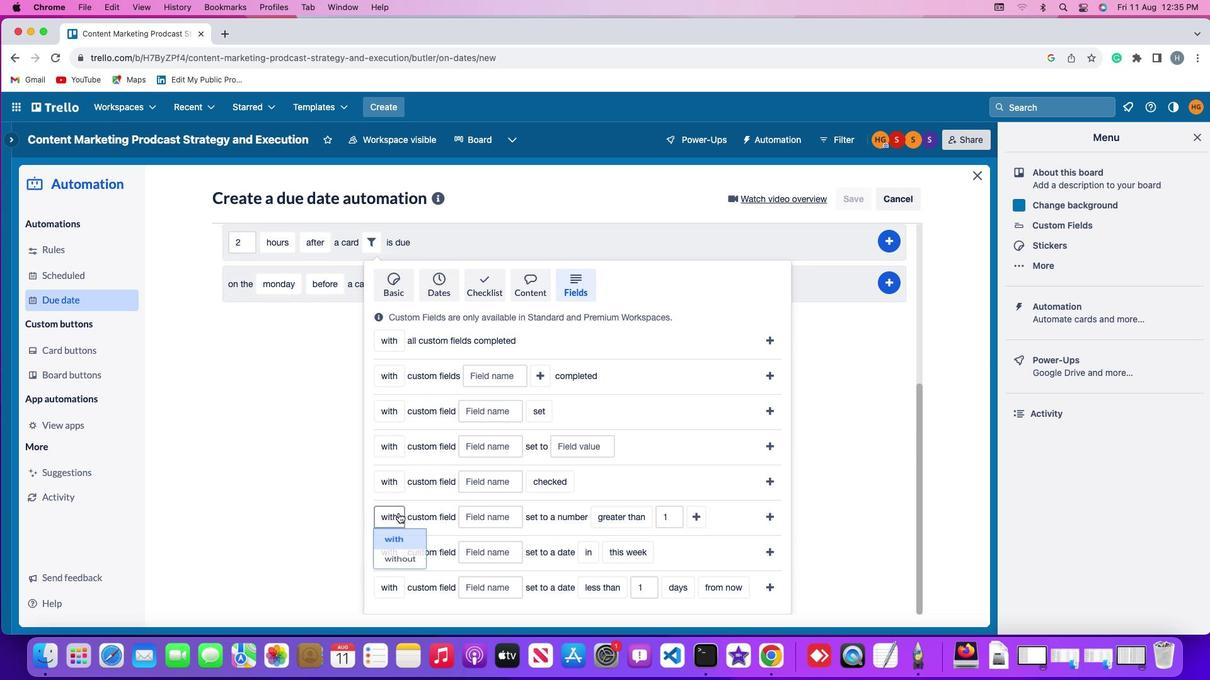 
Action: Mouse moved to (395, 564)
Screenshot: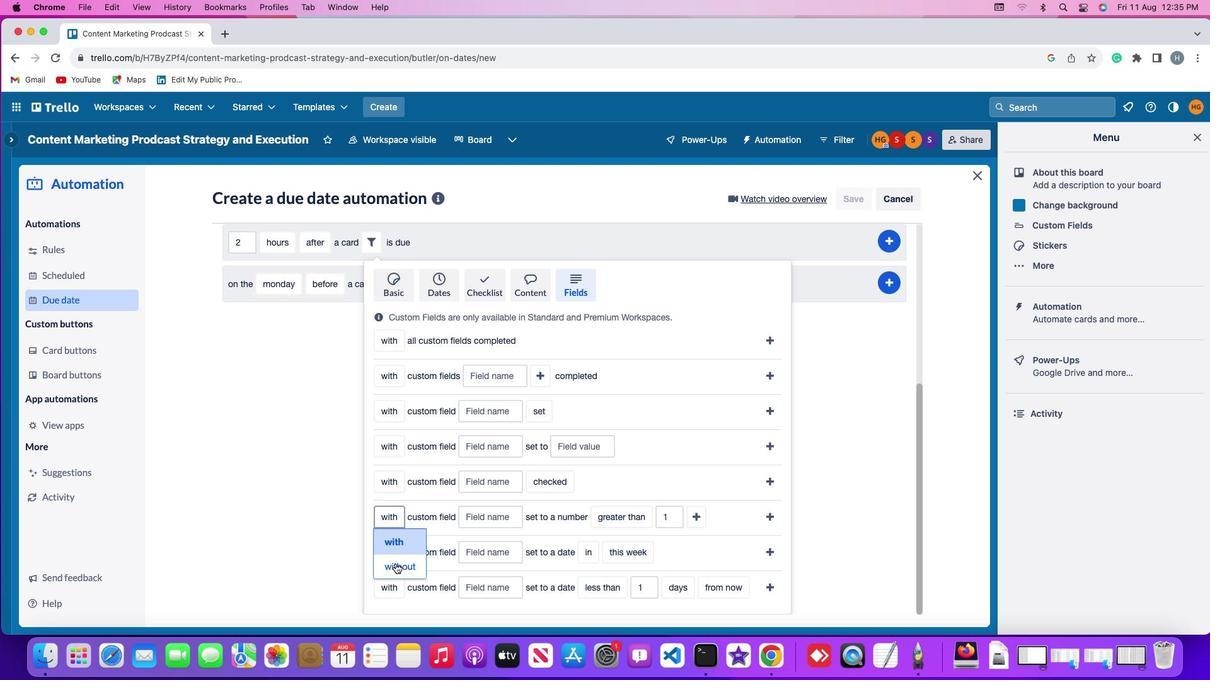 
Action: Mouse pressed left at (395, 564)
Screenshot: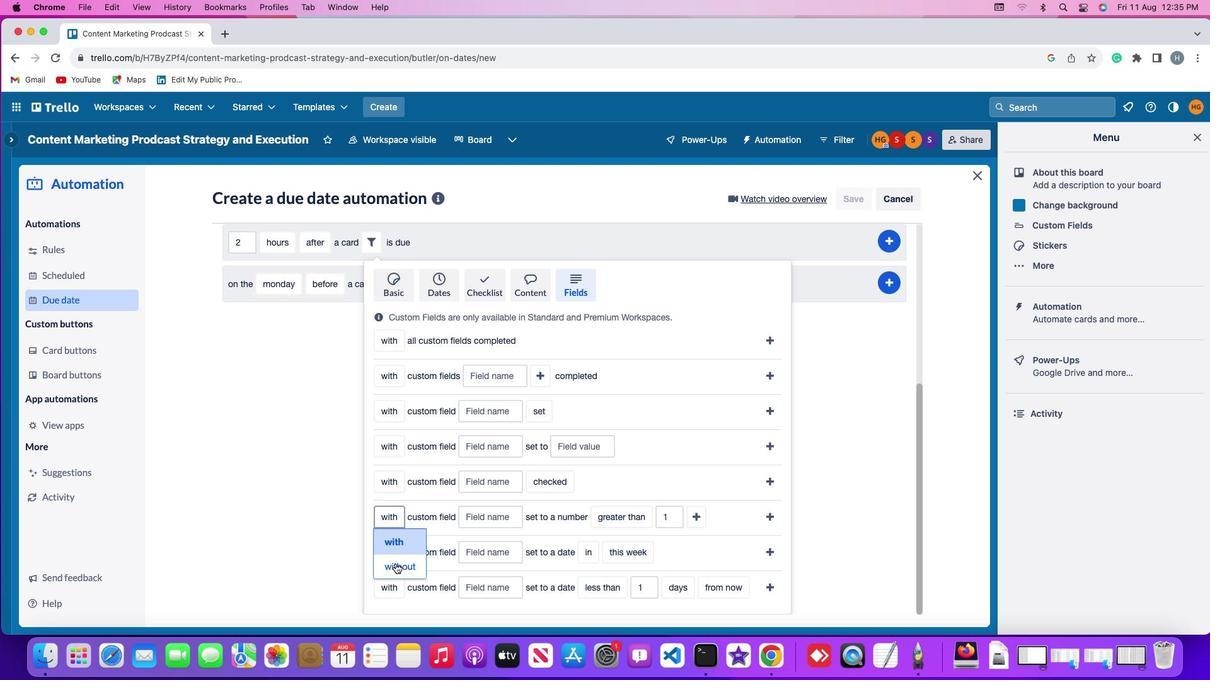
Action: Mouse moved to (501, 516)
Screenshot: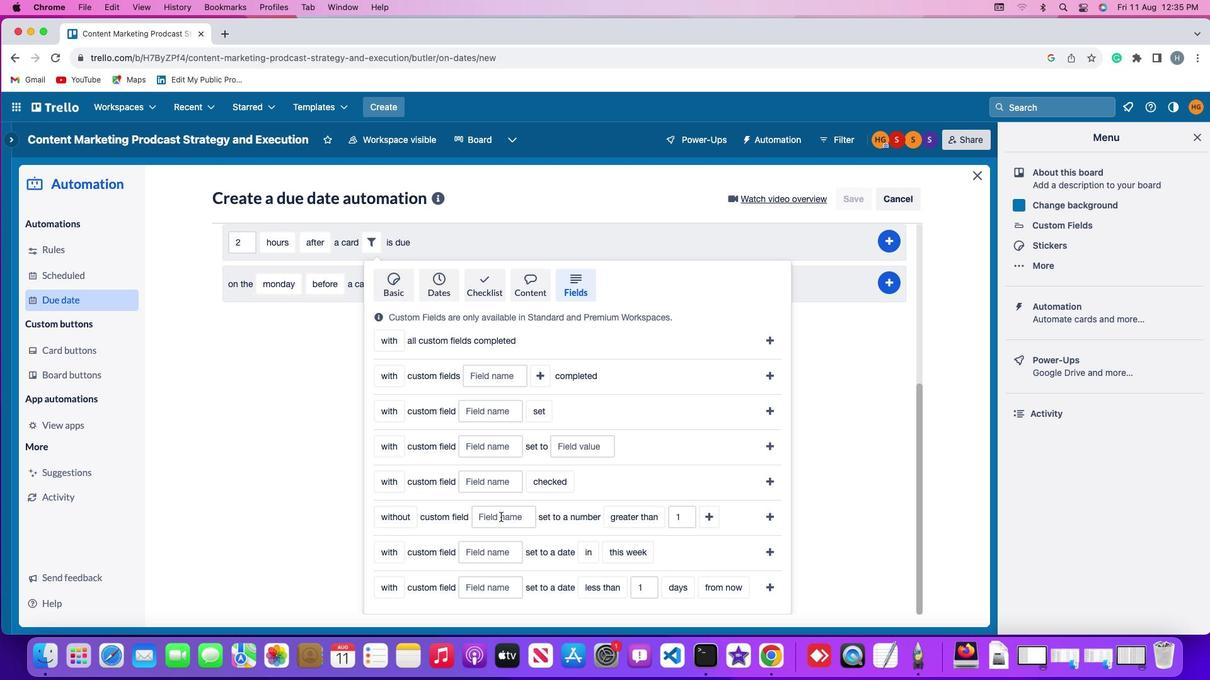 
Action: Mouse pressed left at (501, 516)
Screenshot: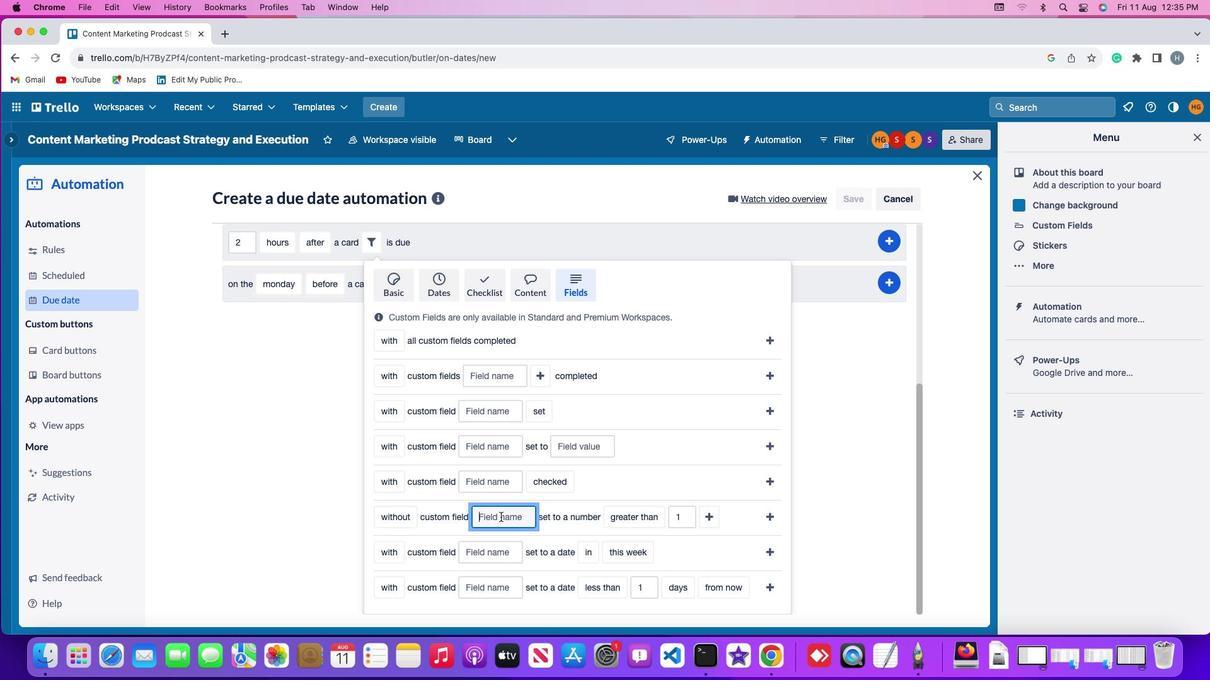 
Action: Key pressed Key.shift'R''e''s''u''m''e'
Screenshot: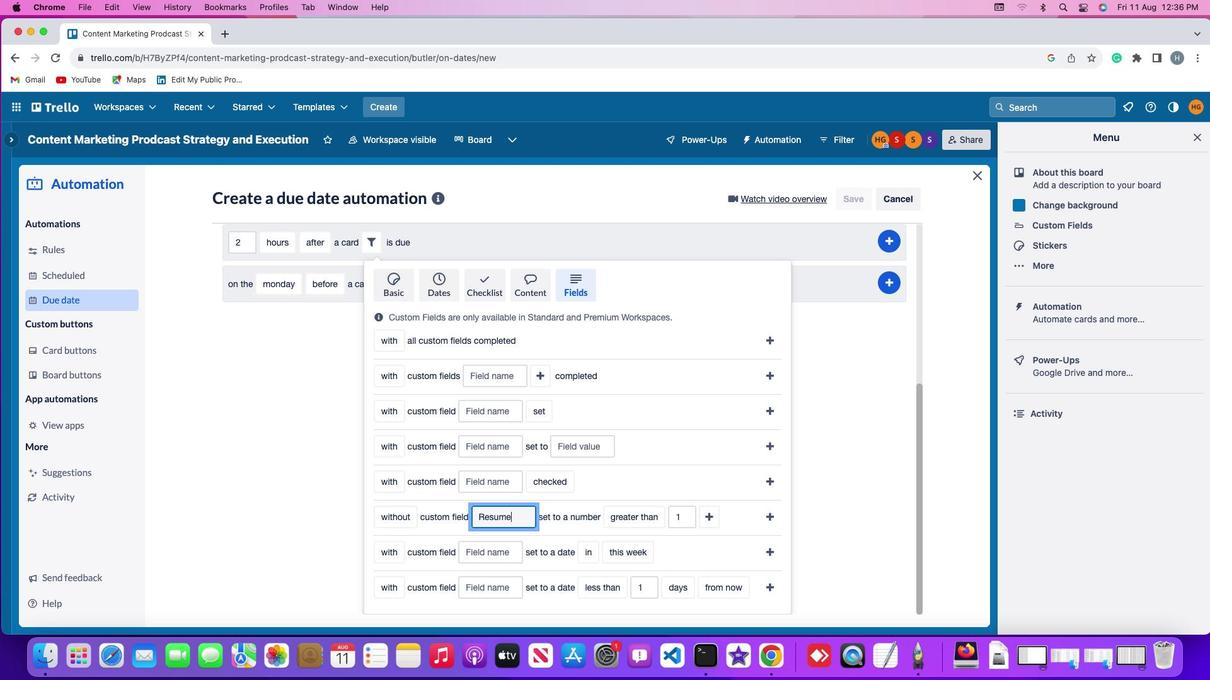 
Action: Mouse moved to (644, 511)
Screenshot: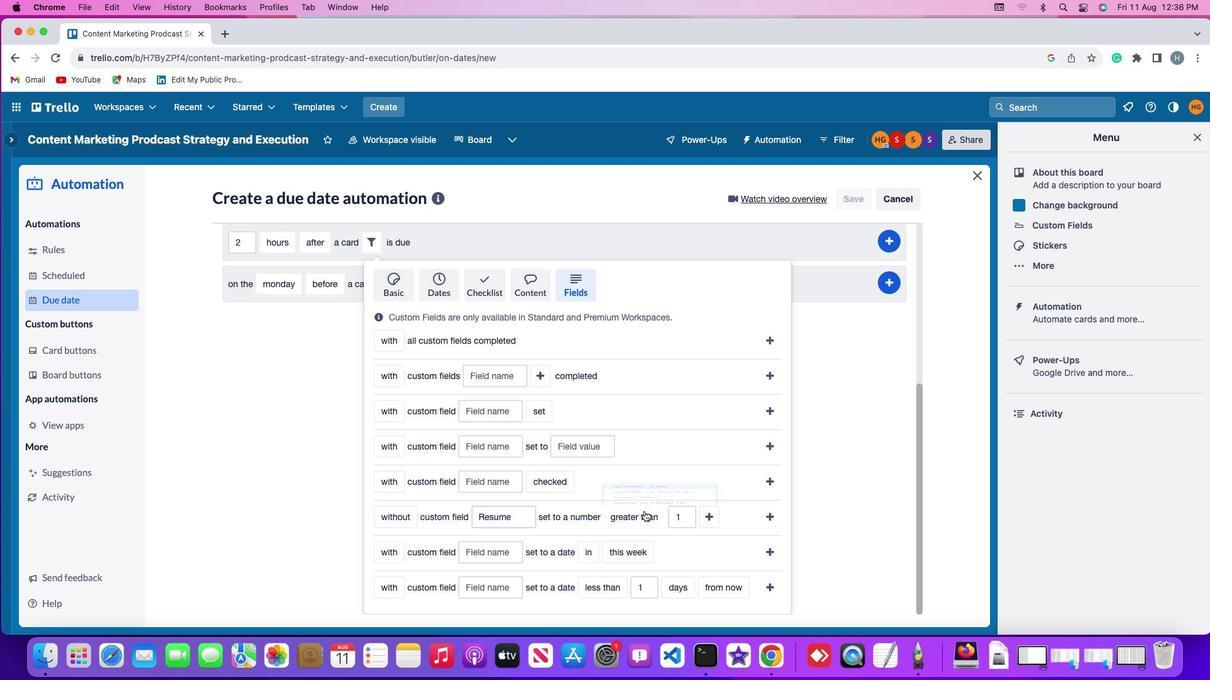 
Action: Mouse pressed left at (644, 511)
Screenshot: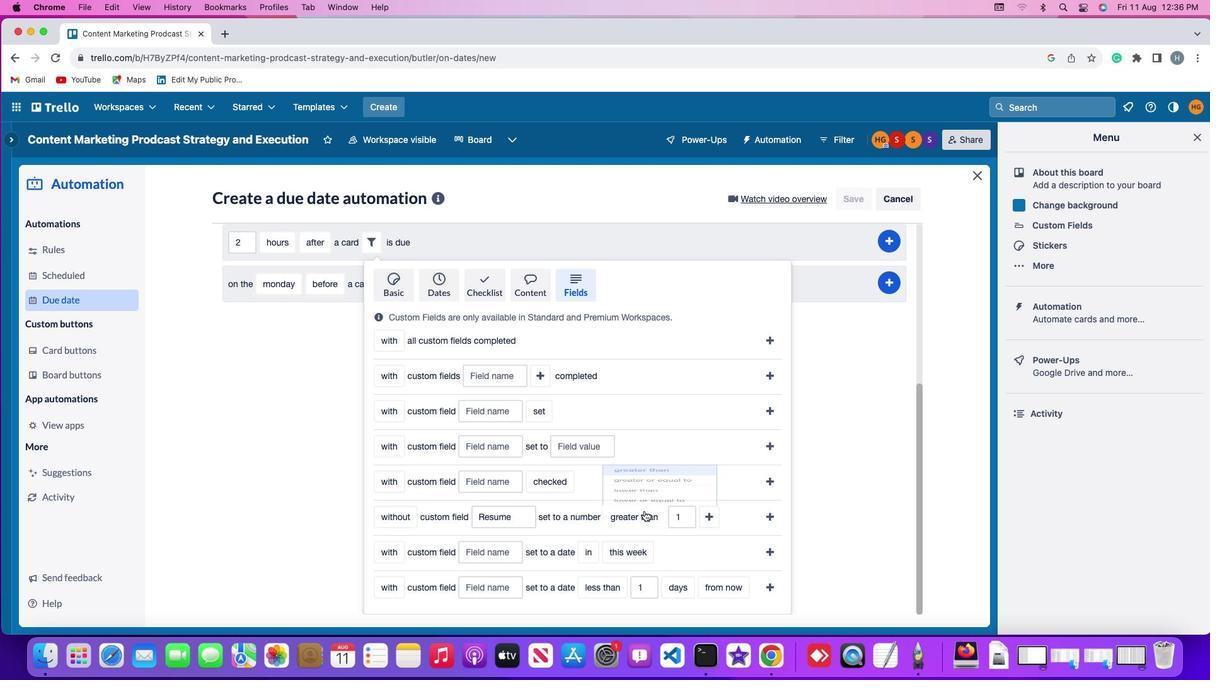
Action: Mouse moved to (649, 492)
Screenshot: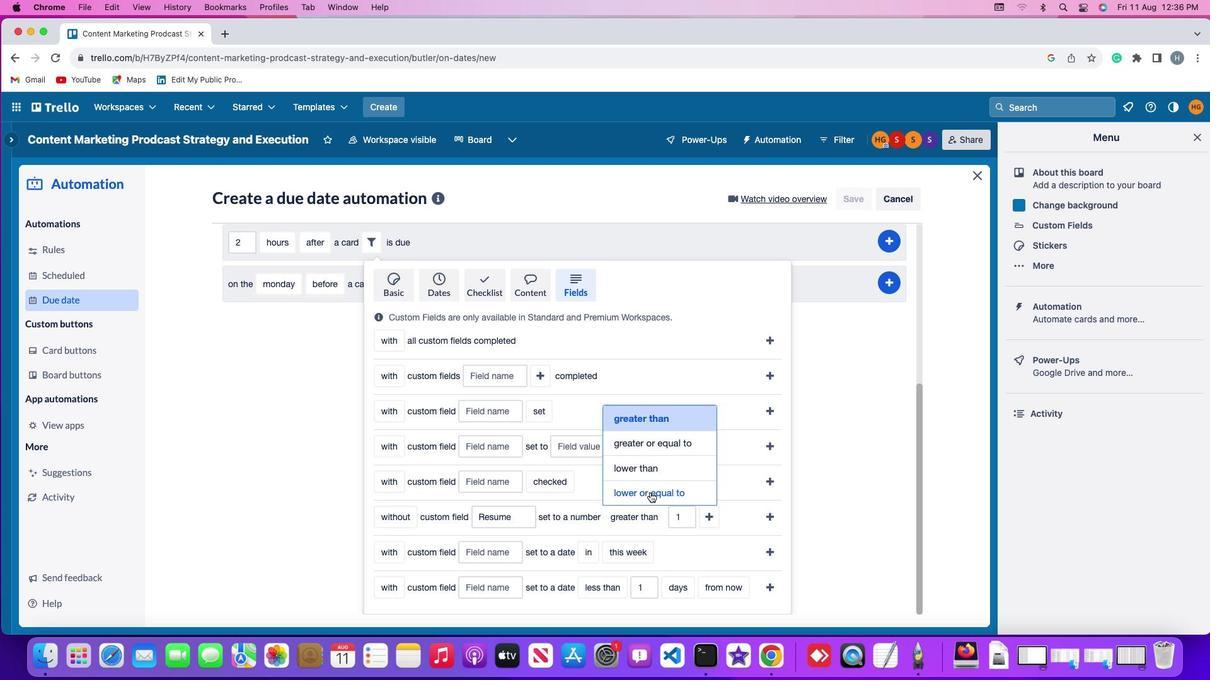 
Action: Mouse pressed left at (649, 492)
Screenshot: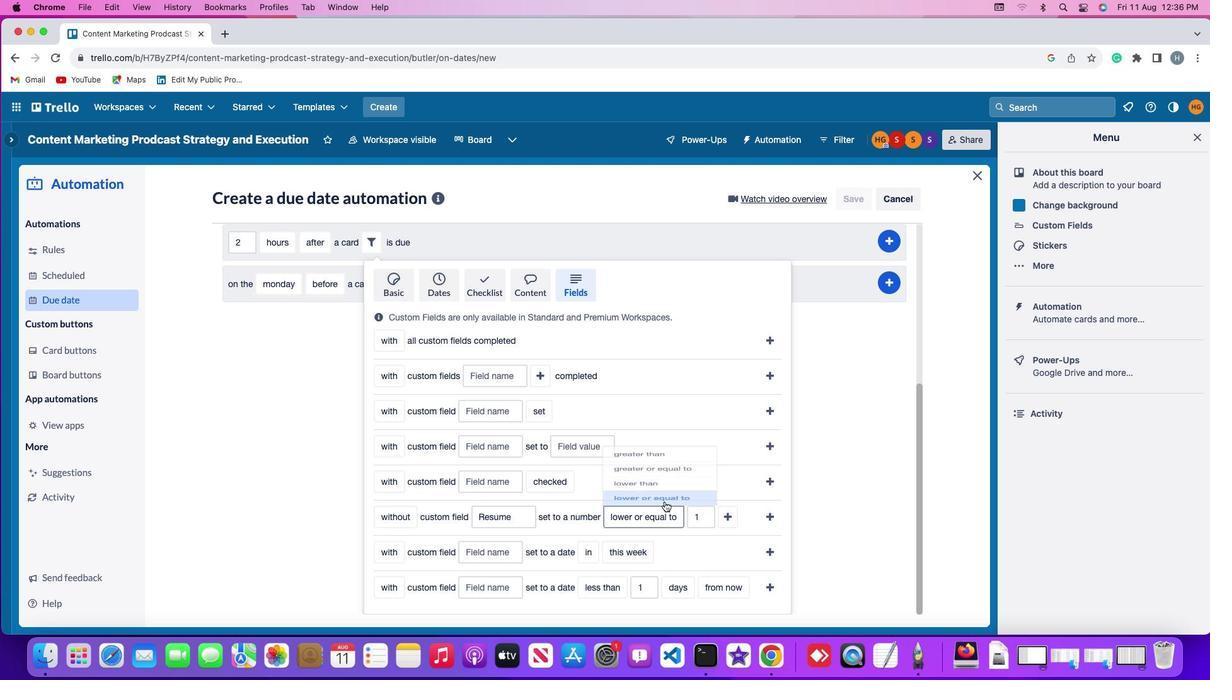 
Action: Mouse moved to (701, 518)
Screenshot: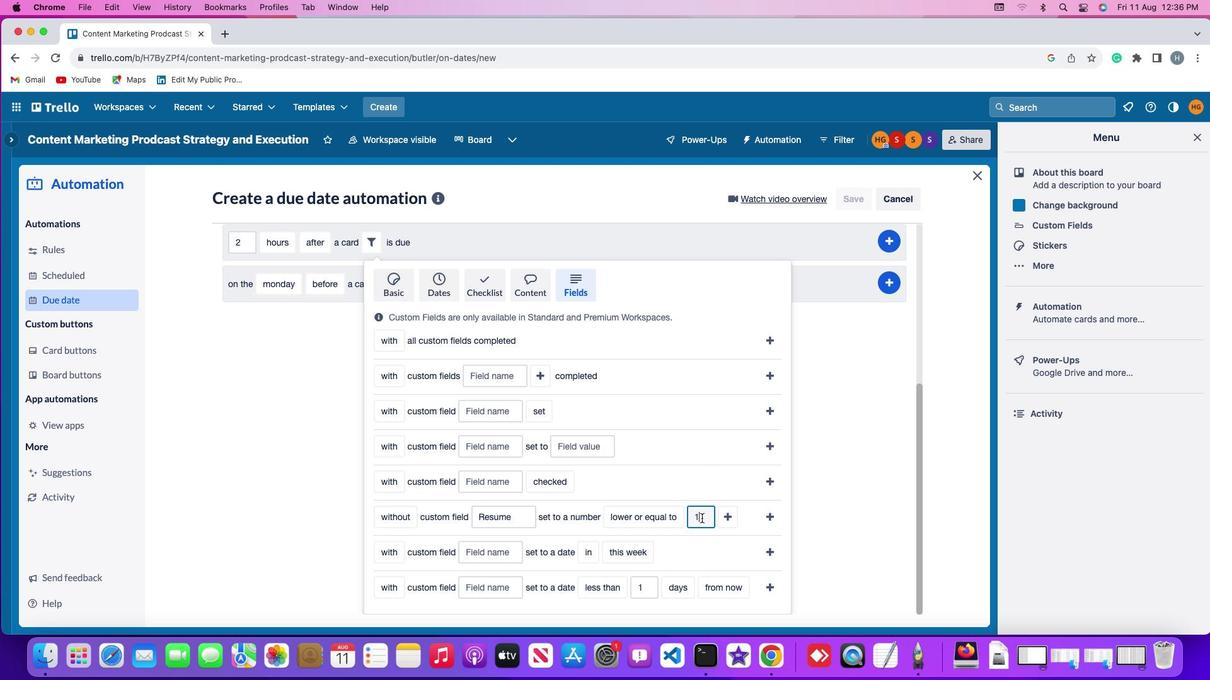 
Action: Mouse pressed left at (701, 518)
Screenshot: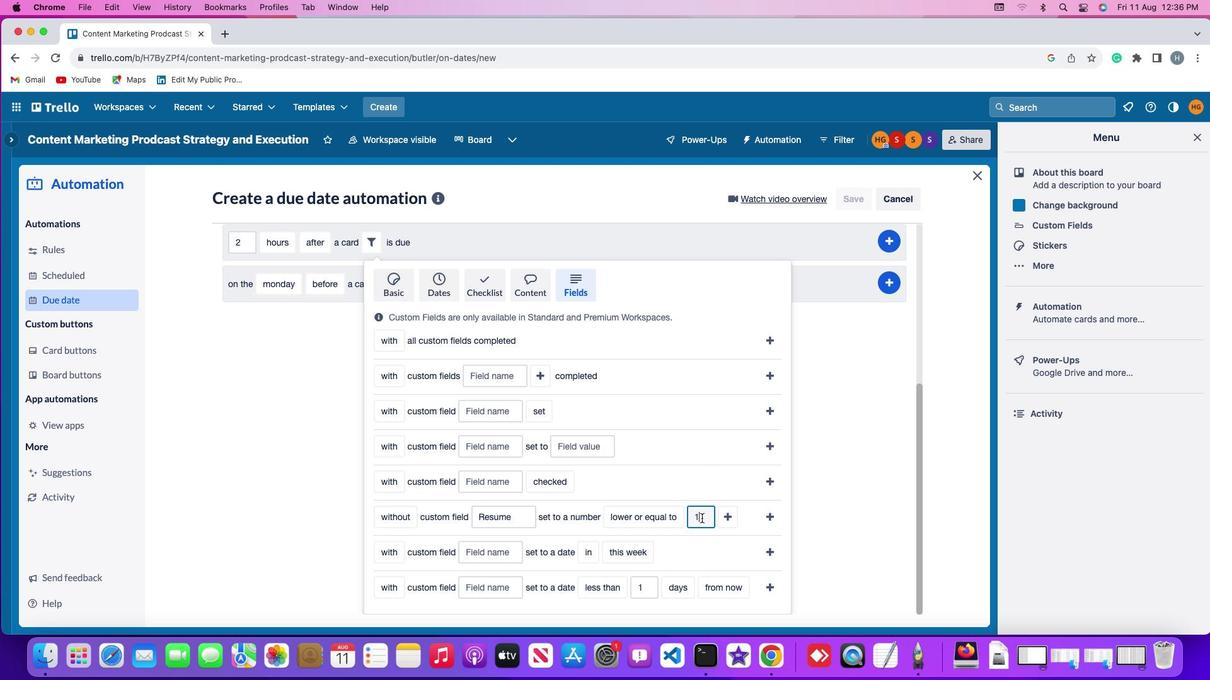 
Action: Key pressed Key.backspace'1'
Screenshot: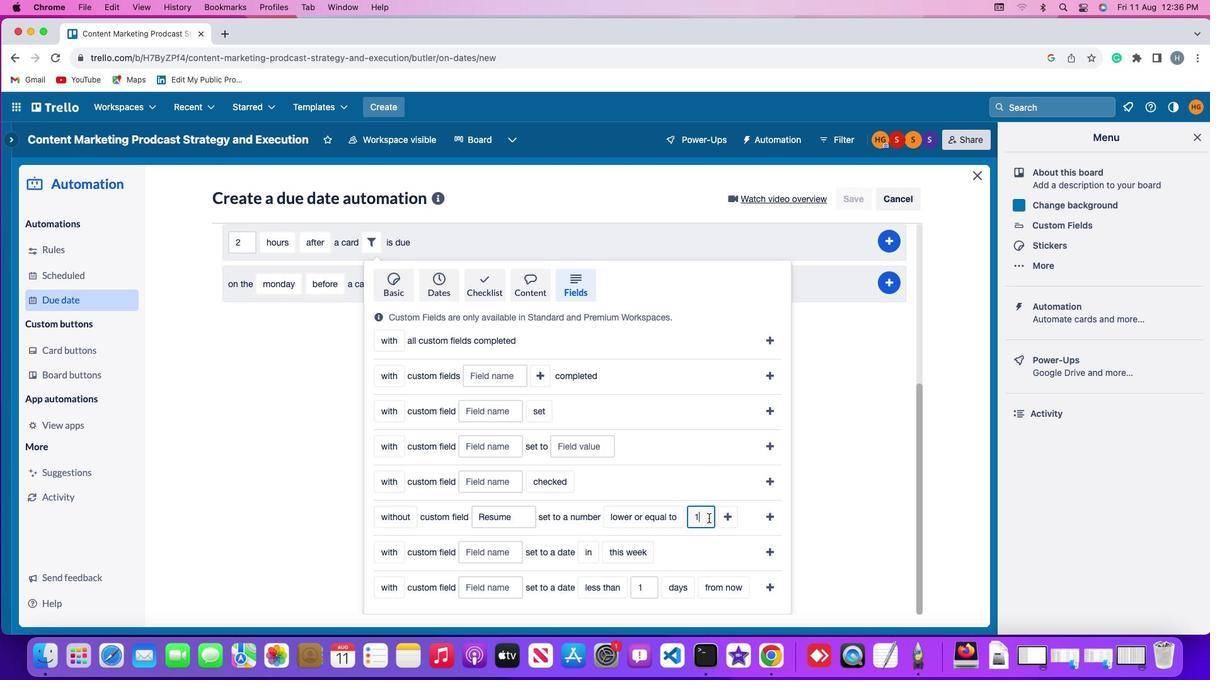 
Action: Mouse moved to (719, 516)
Screenshot: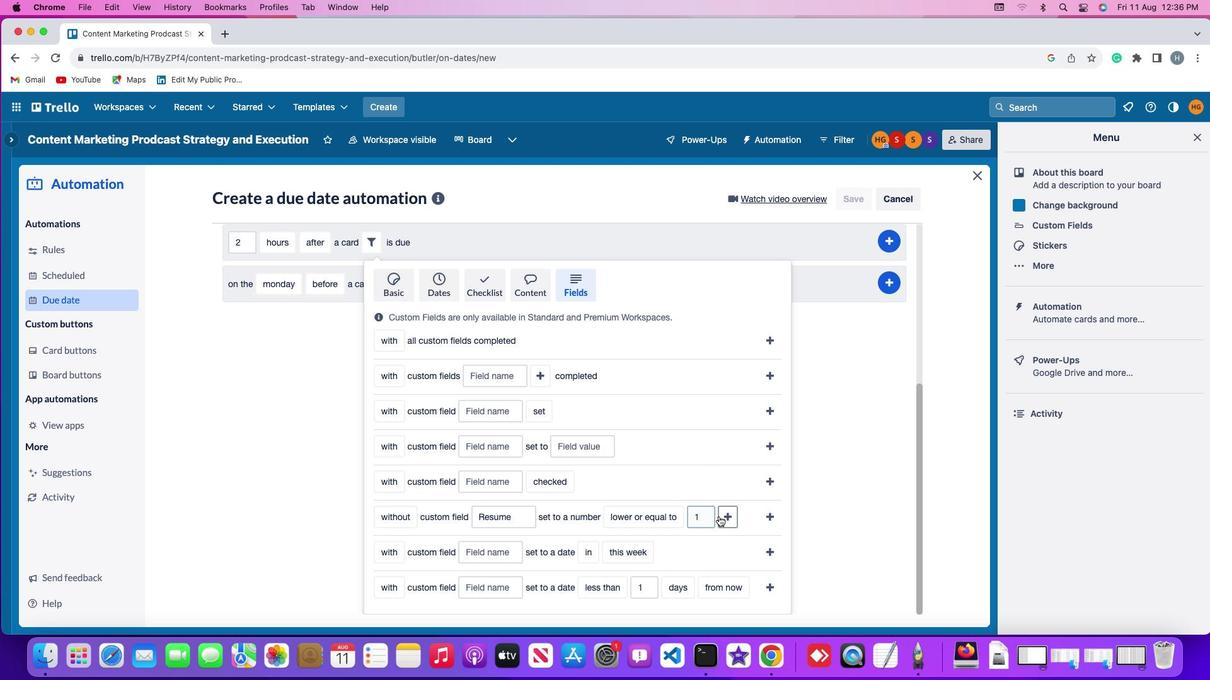 
Action: Mouse pressed left at (719, 516)
Screenshot: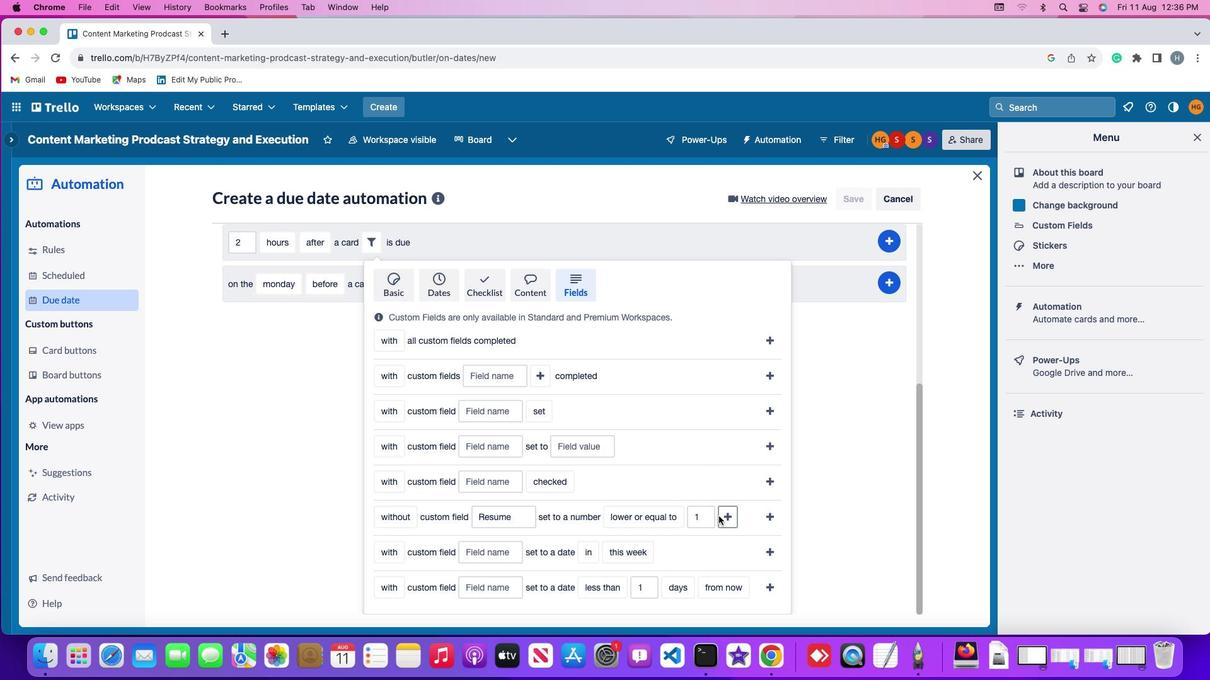 
Action: Mouse moved to (774, 513)
Screenshot: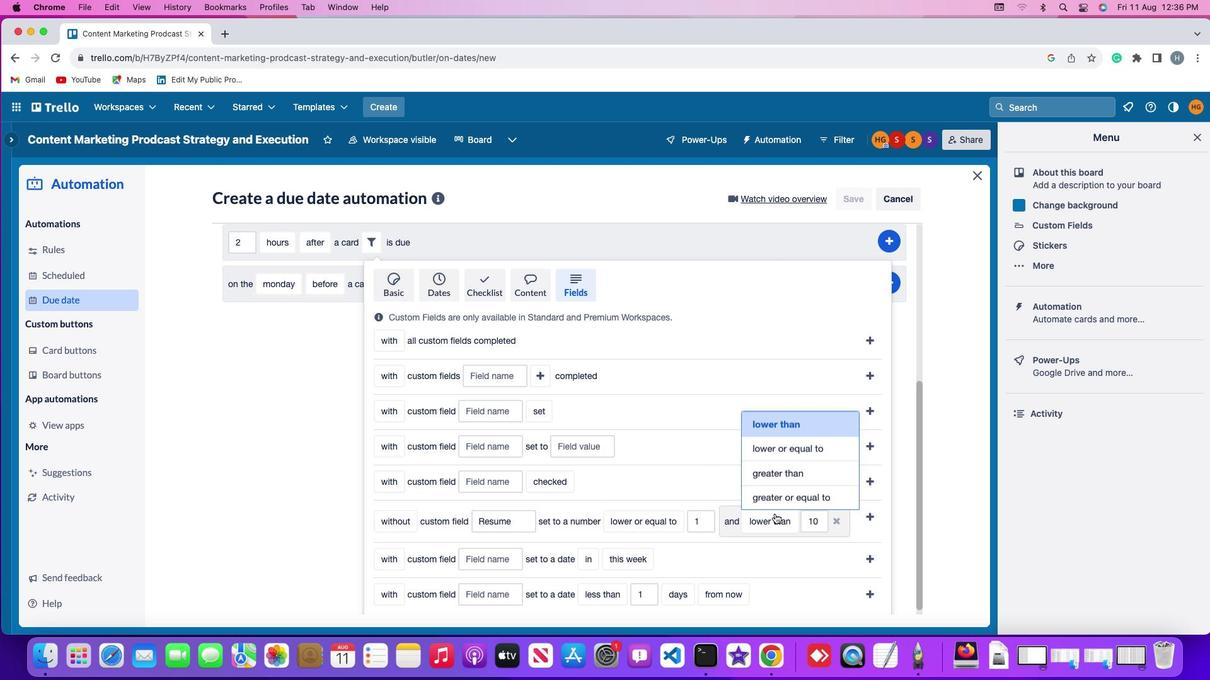 
Action: Mouse pressed left at (774, 513)
Screenshot: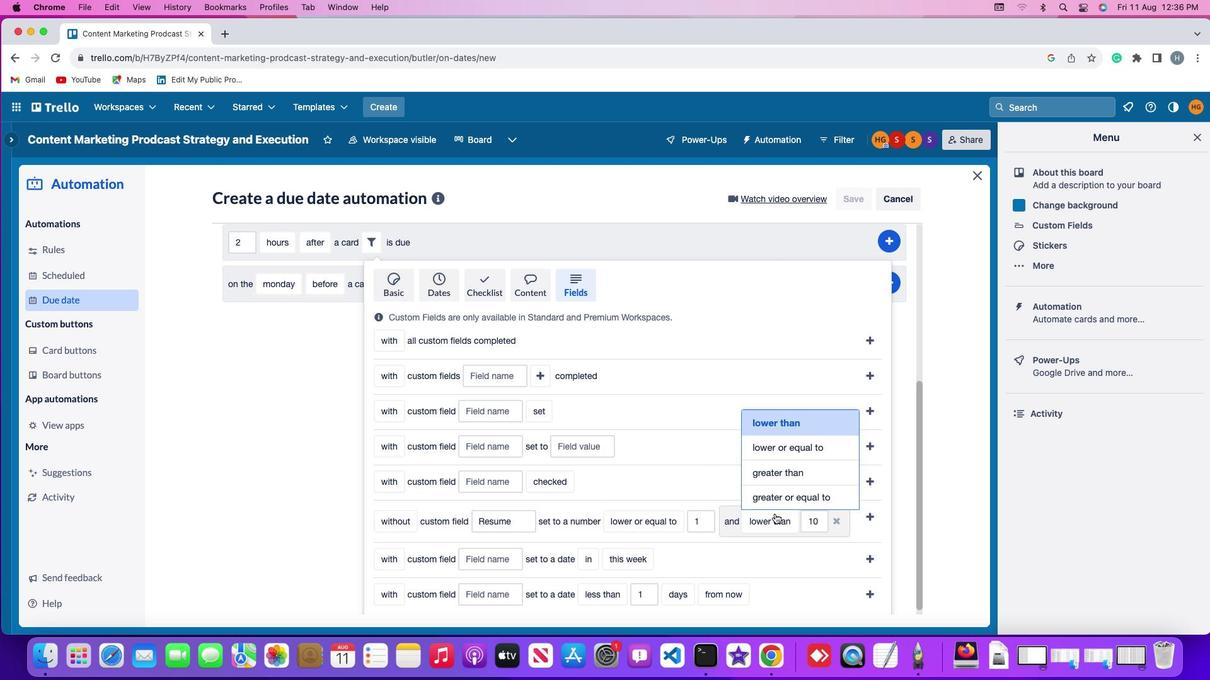 
Action: Mouse moved to (792, 451)
Screenshot: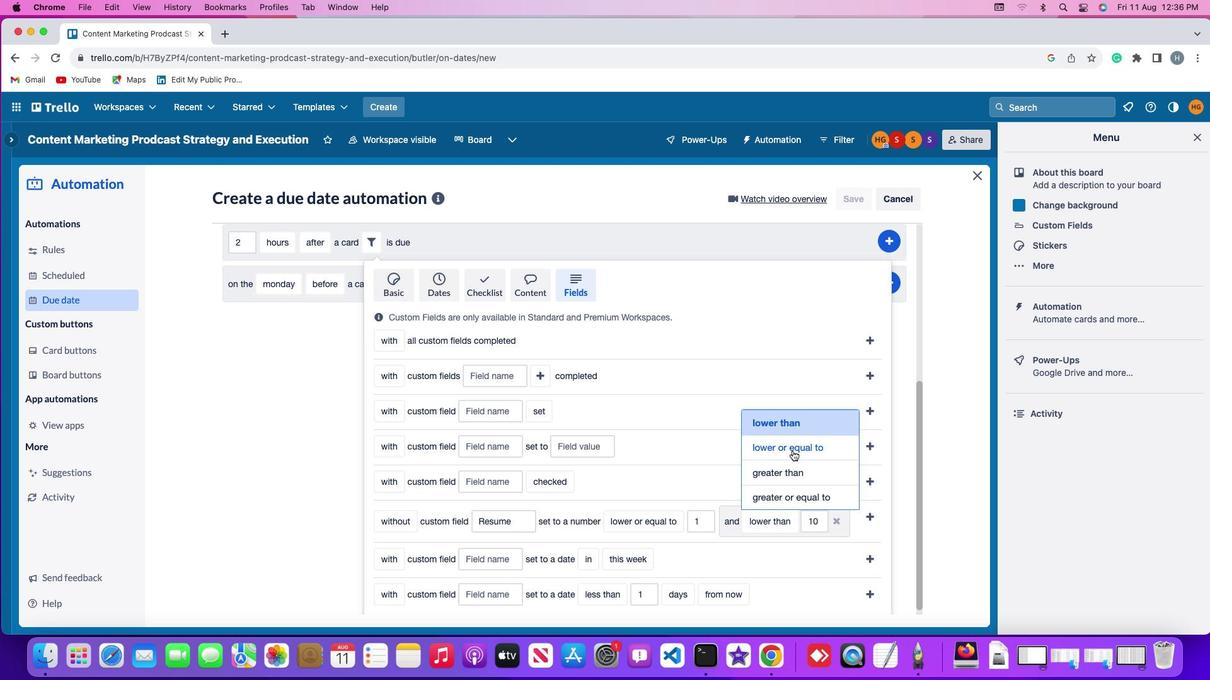 
Action: Mouse pressed left at (792, 451)
Screenshot: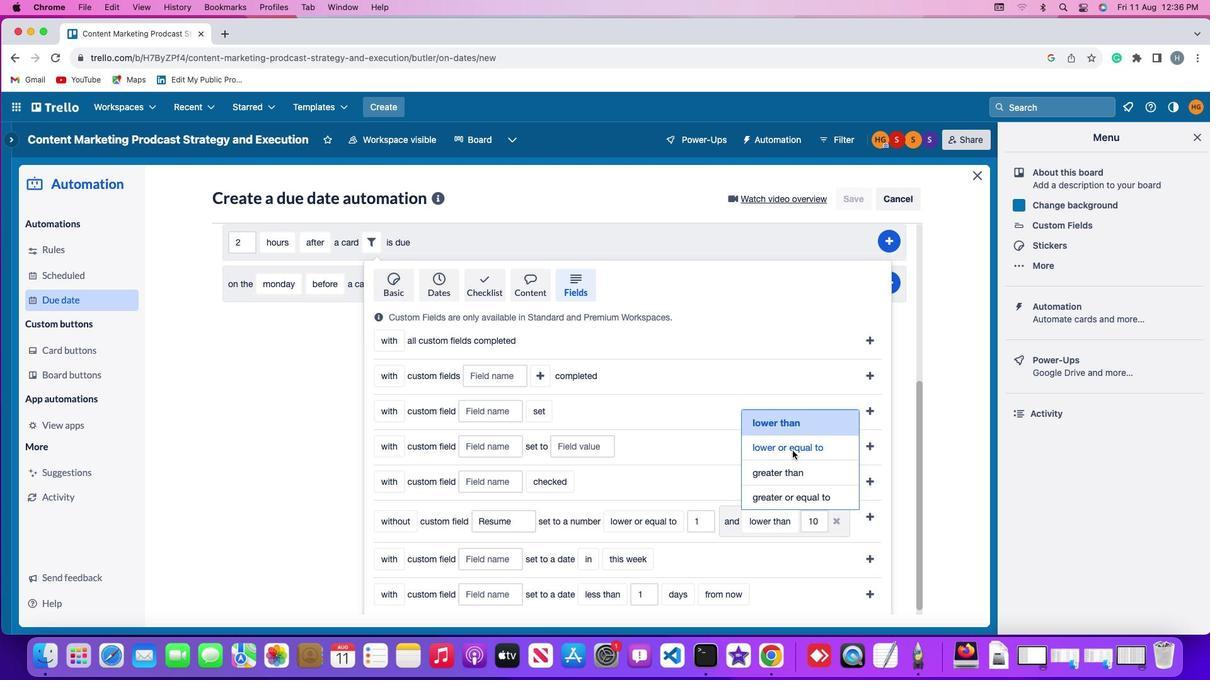 
Action: Mouse moved to (502, 542)
Screenshot: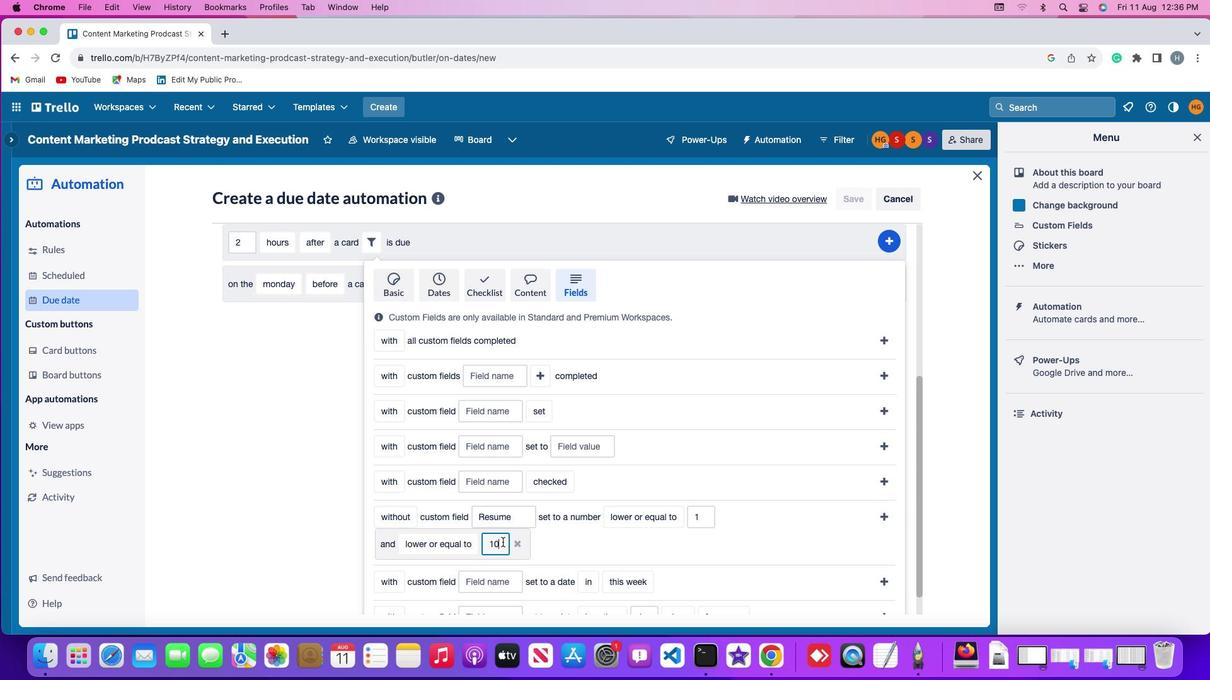 
Action: Mouse pressed left at (502, 542)
Screenshot: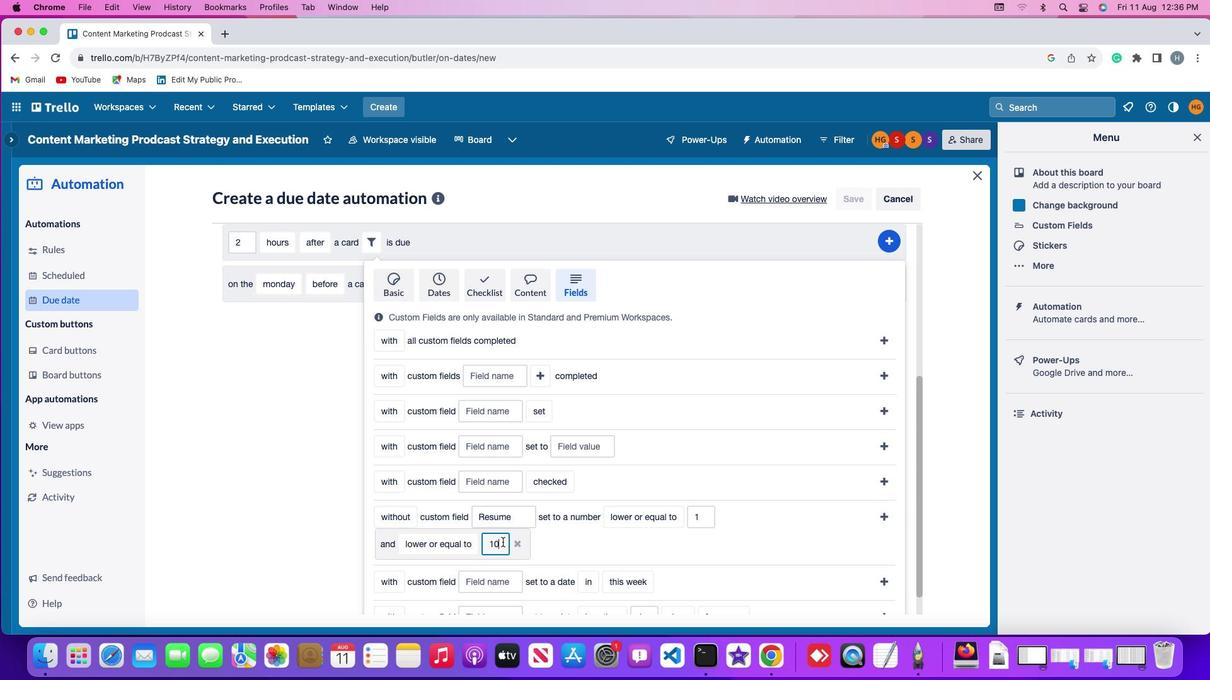 
Action: Key pressed Key.backspaceKey.backspace'1''0'
Screenshot: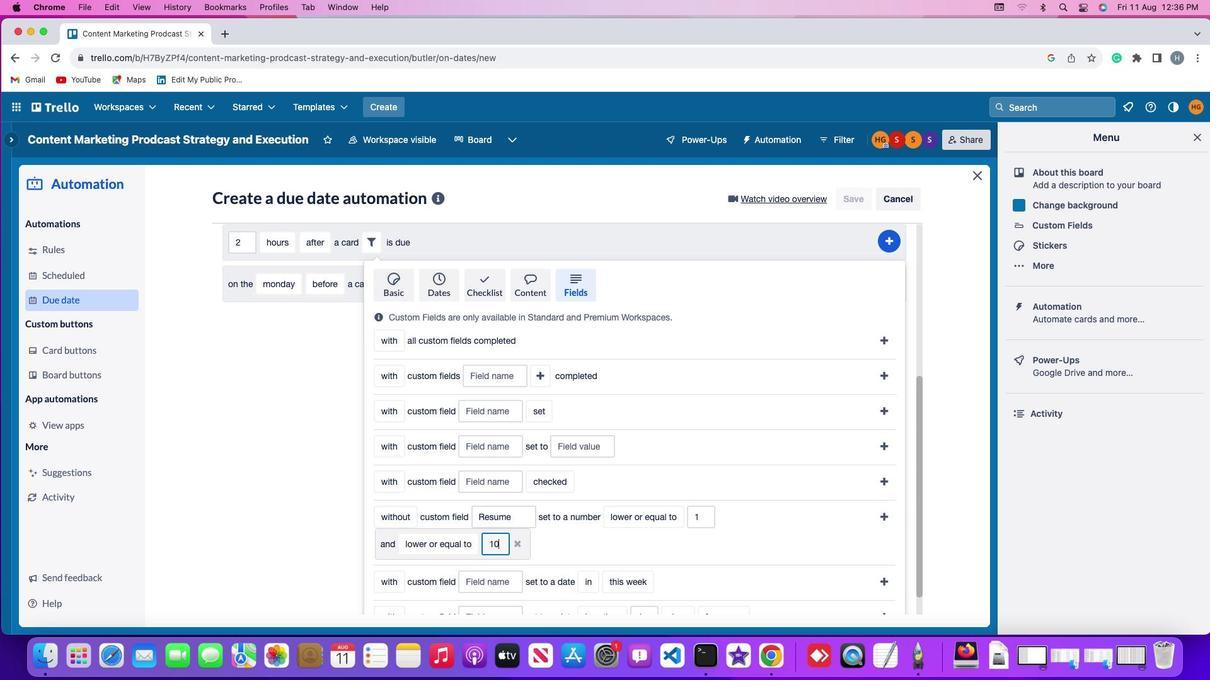 
Action: Mouse moved to (884, 513)
Screenshot: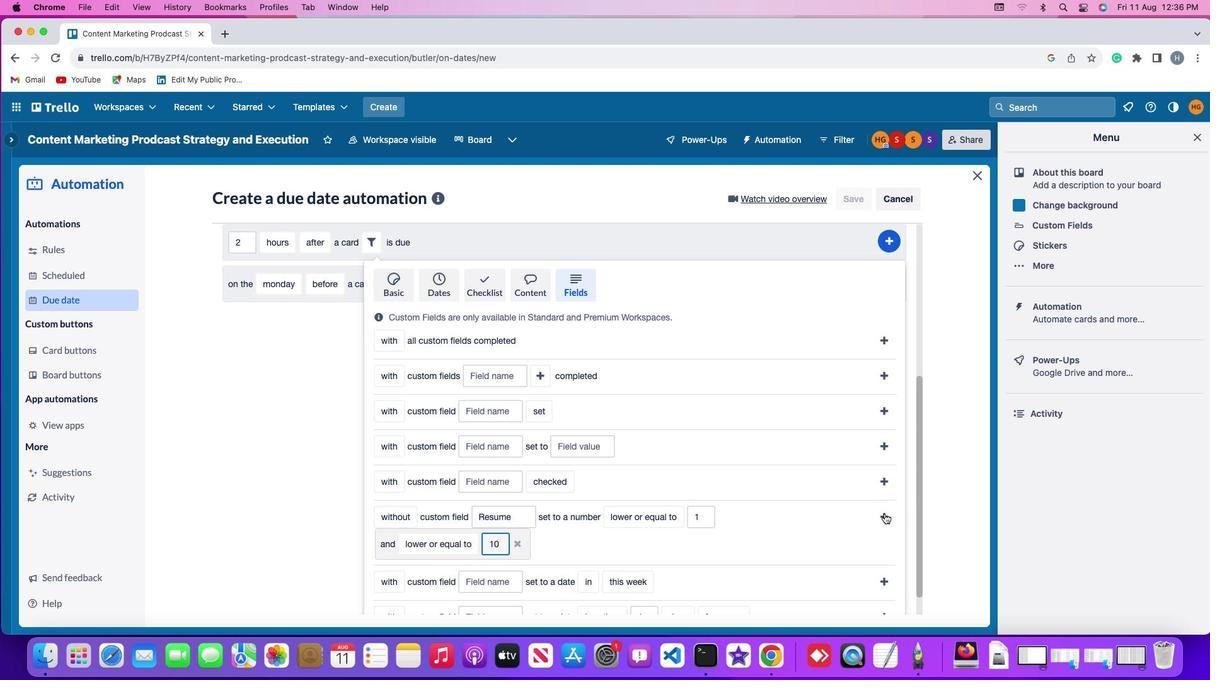 
Action: Mouse pressed left at (884, 513)
Screenshot: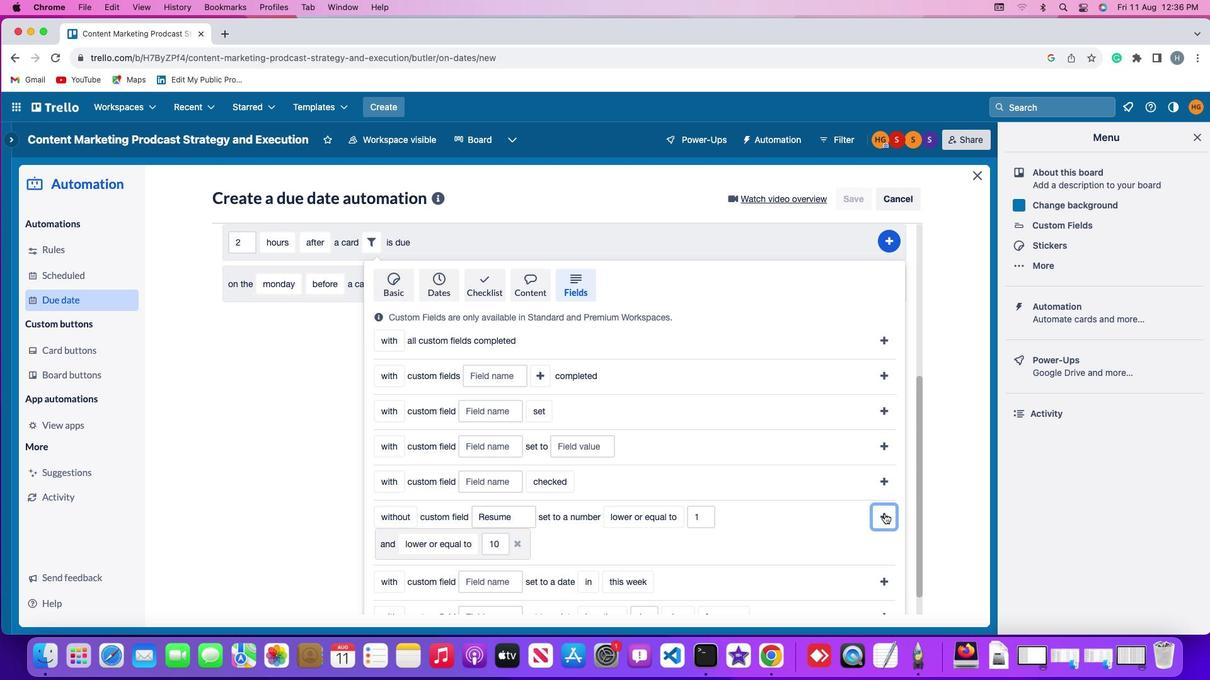 
Action: Mouse moved to (896, 511)
Screenshot: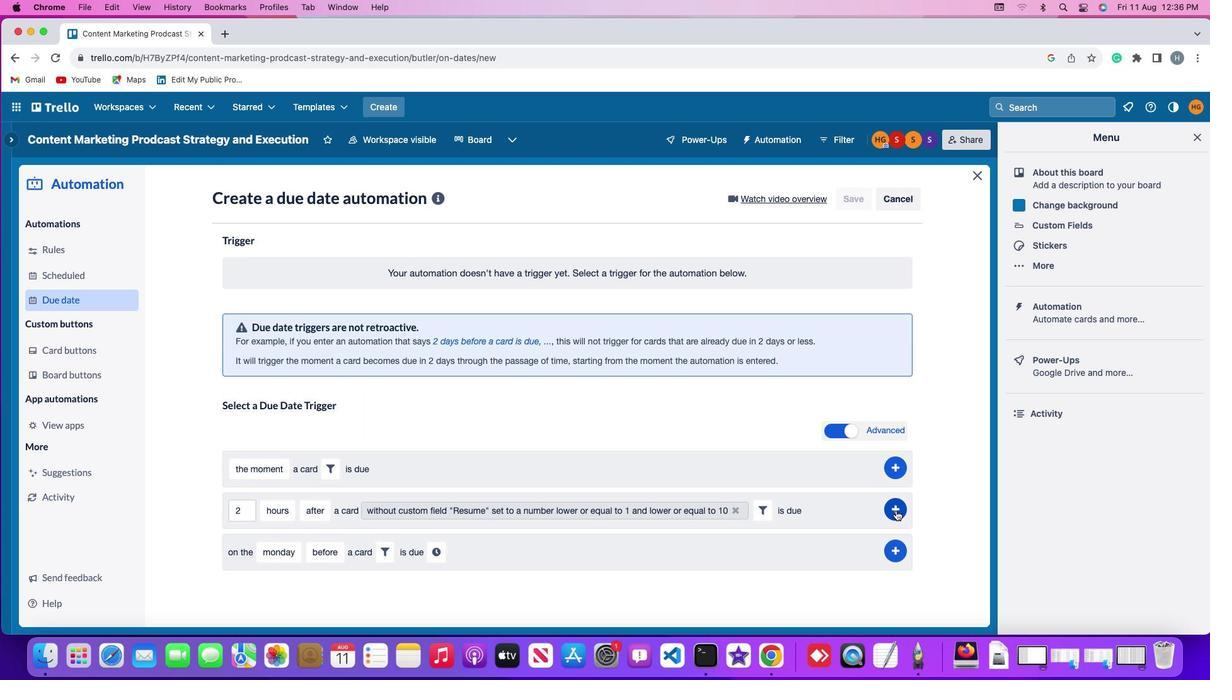 
Action: Mouse pressed left at (896, 511)
Screenshot: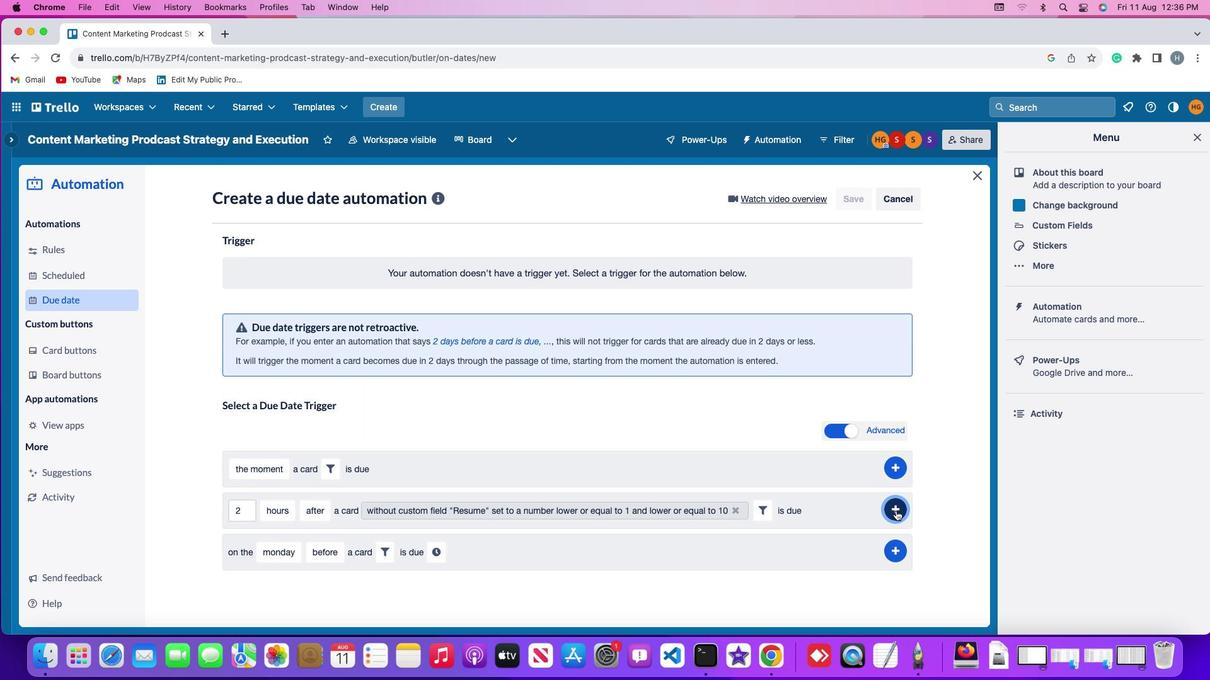 
Action: Mouse moved to (951, 383)
Screenshot: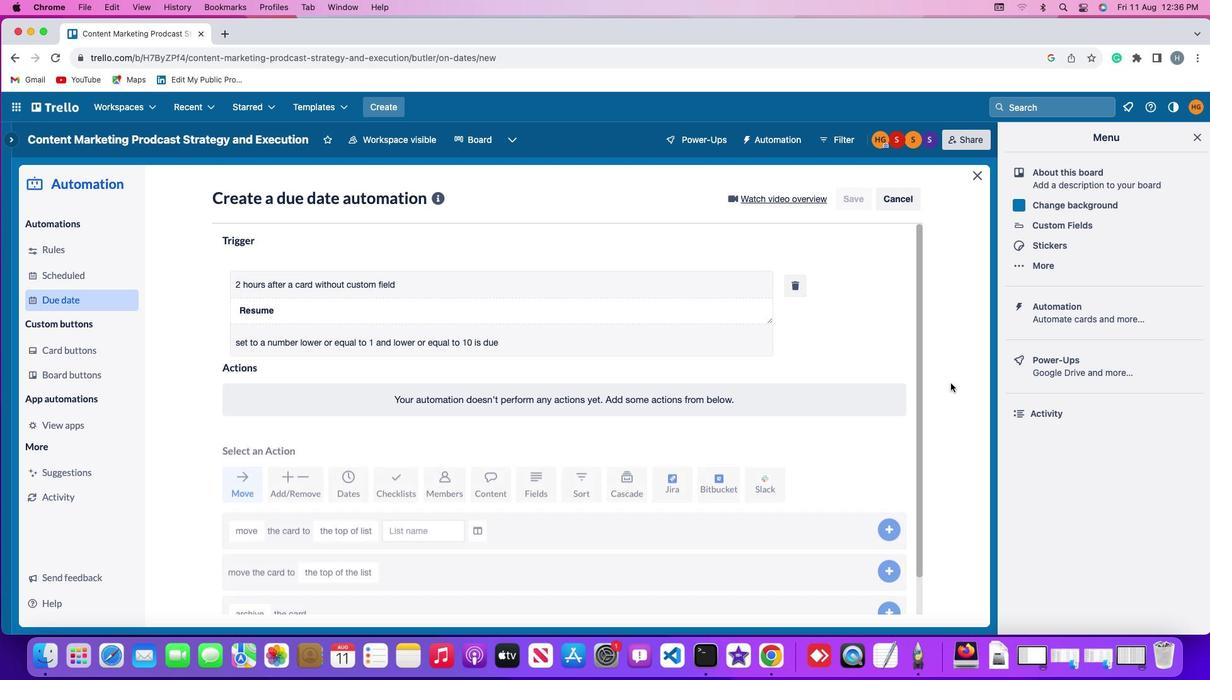 
